 Task: Start a Sprint called Sprint0000000036 in Scrum Project Project0000000012 in Jira. Create a Scrum Project Project0000000013 in Jira. Create a Scrum Project Project0000000014 in Jira. AddAyush98111@gmail.com as Team Member of Scrum Project Project0000000013 in Jira. AddMailaustralia7@gmail.com as Team Member of Scrum Project Project0000000013 in Jira
Action: Mouse moved to (544, 287)
Screenshot: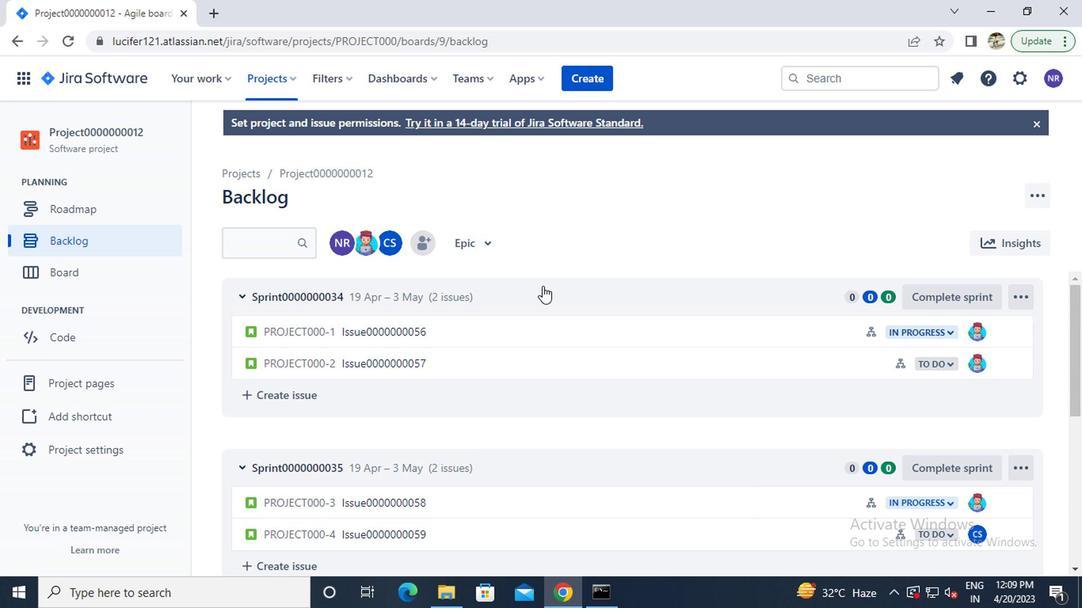 
Action: Mouse scrolled (544, 286) with delta (0, 0)
Screenshot: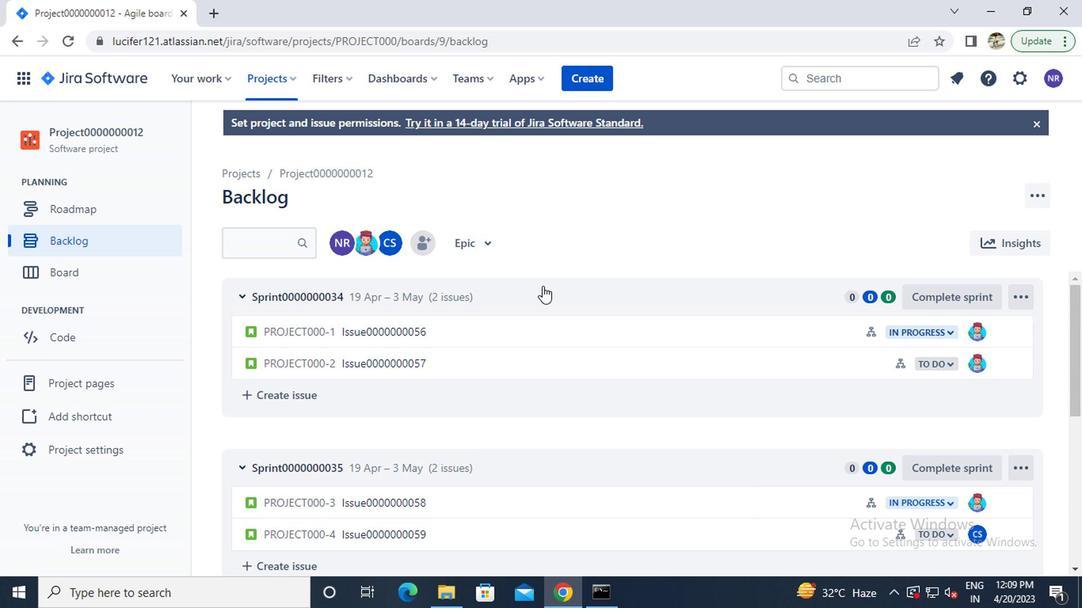 
Action: Mouse moved to (545, 287)
Screenshot: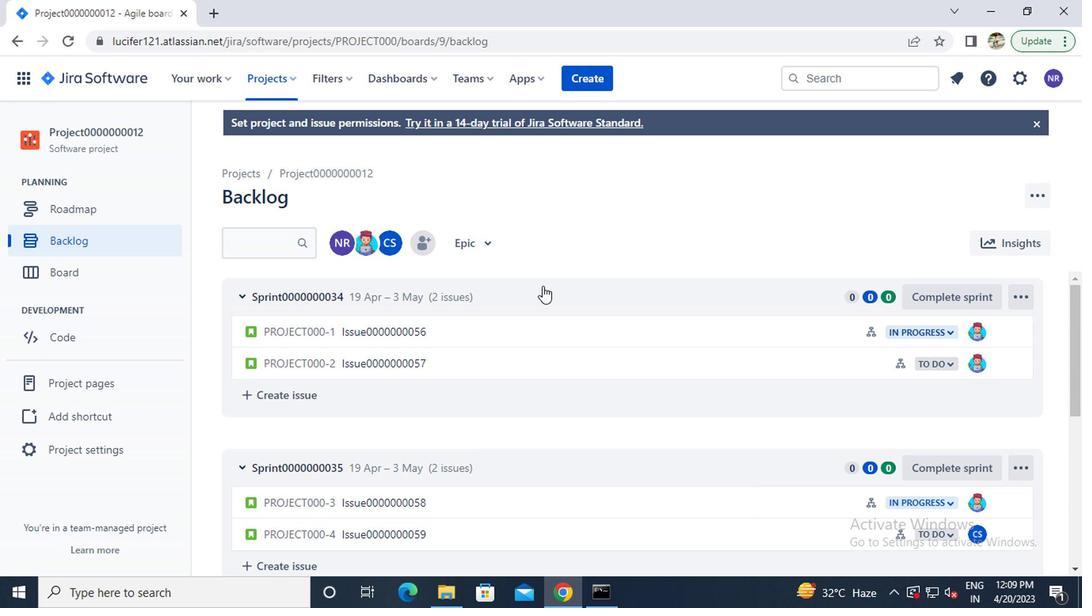 
Action: Mouse scrolled (545, 287) with delta (0, 0)
Screenshot: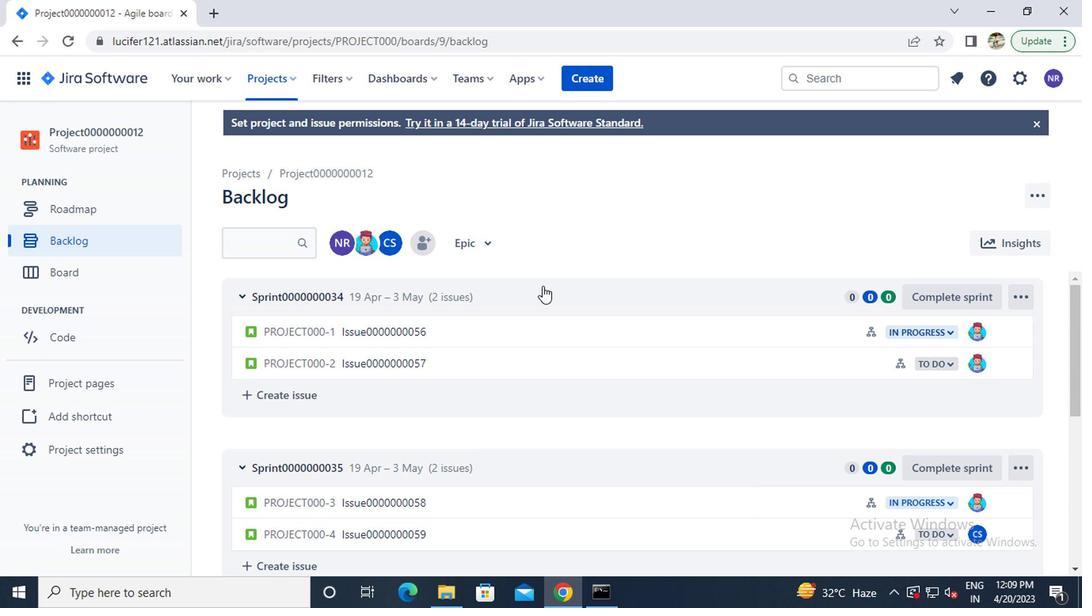 
Action: Mouse scrolled (545, 287) with delta (0, 0)
Screenshot: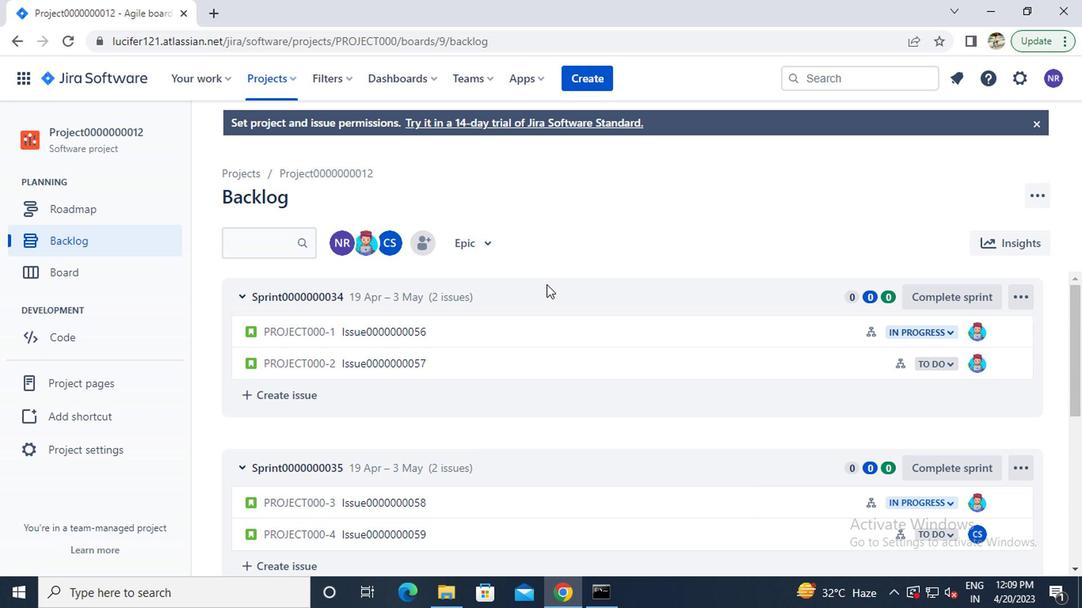 
Action: Mouse moved to (554, 293)
Screenshot: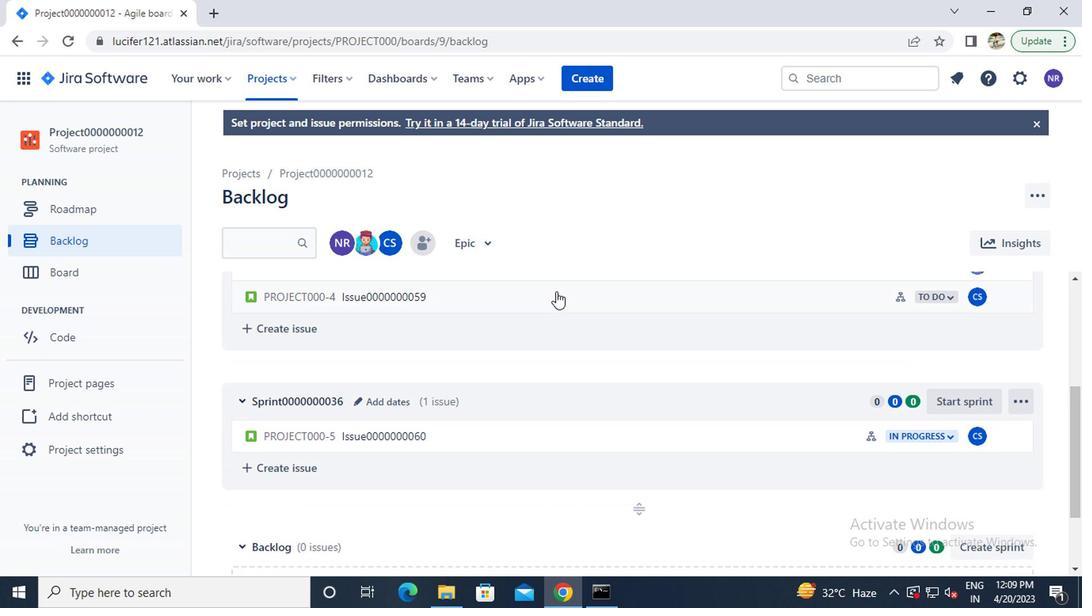 
Action: Mouse scrolled (554, 293) with delta (0, 0)
Screenshot: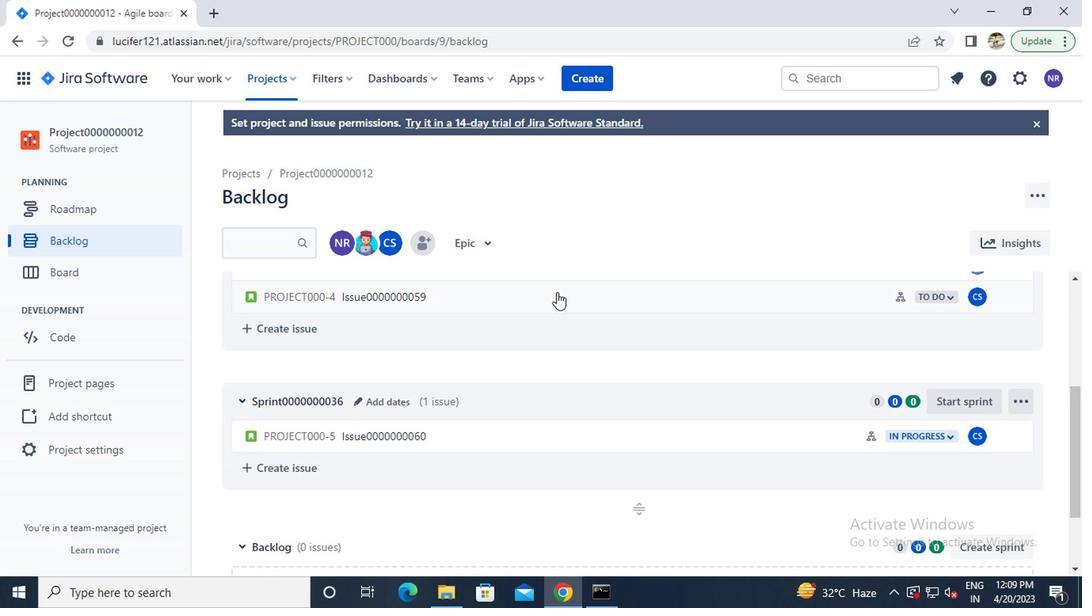 
Action: Mouse moved to (959, 317)
Screenshot: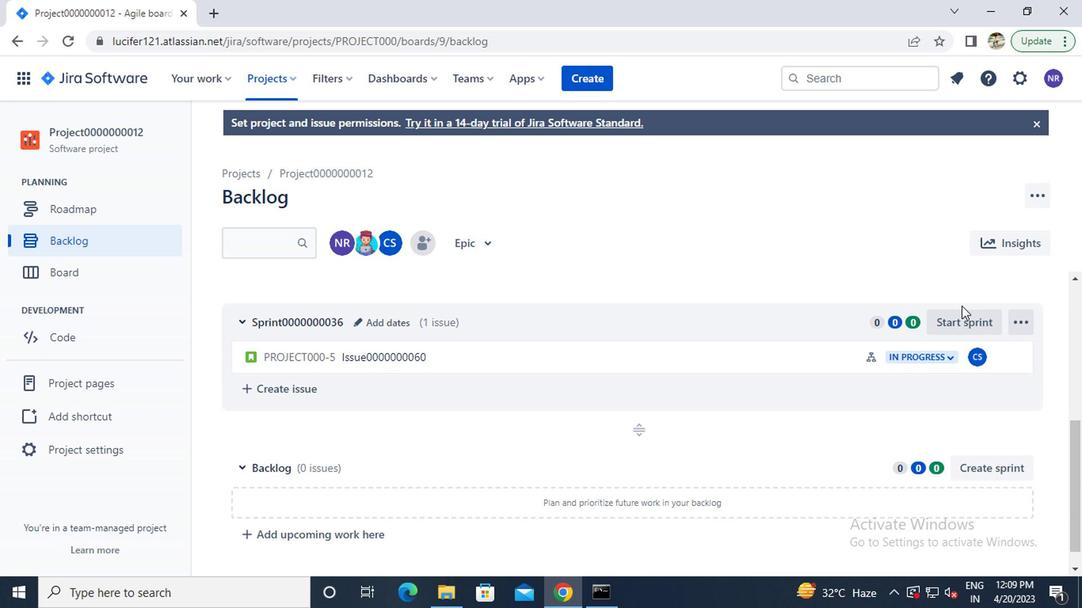 
Action: Mouse pressed left at (959, 317)
Screenshot: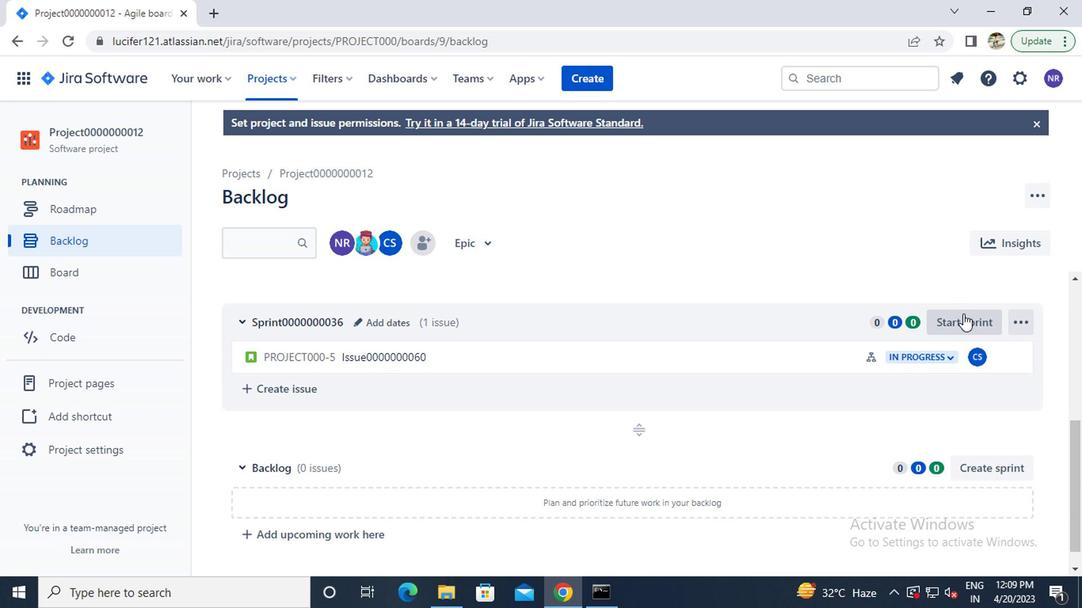 
Action: Mouse moved to (673, 565)
Screenshot: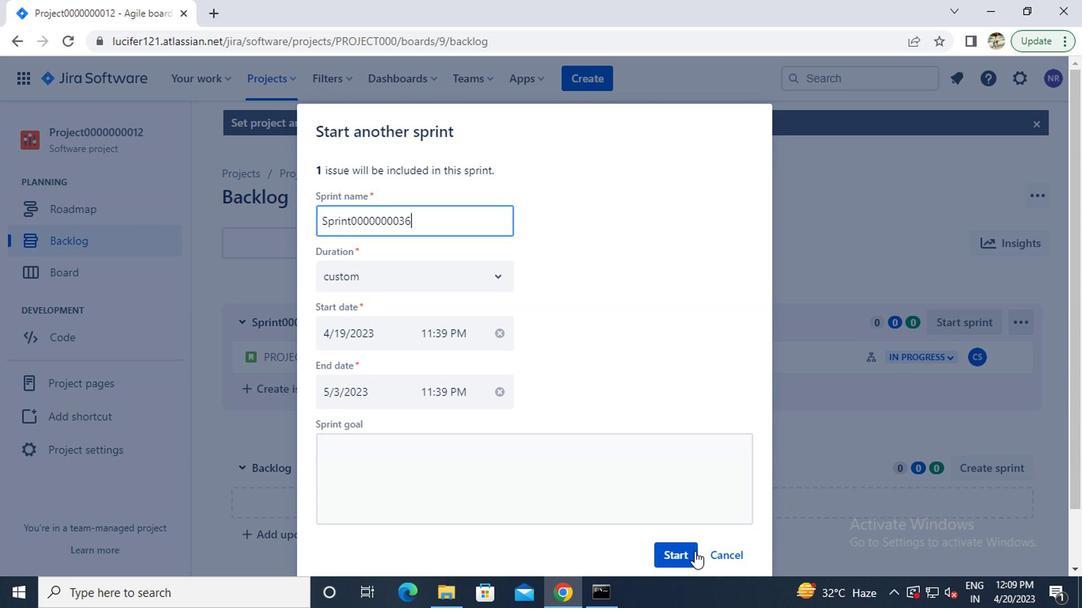 
Action: Mouse pressed left at (673, 565)
Screenshot: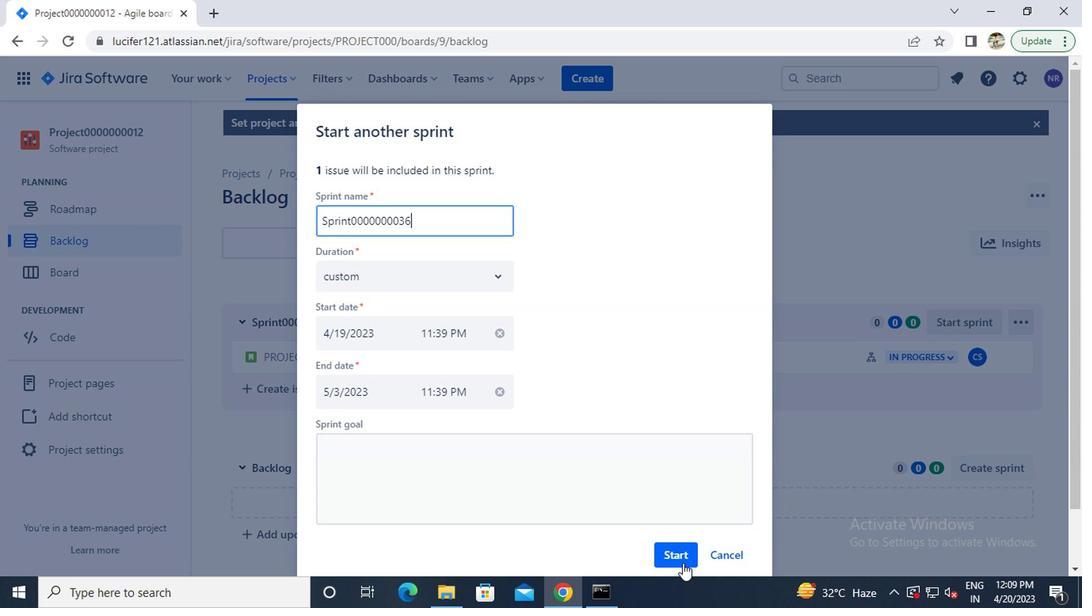 
Action: Mouse moved to (264, 84)
Screenshot: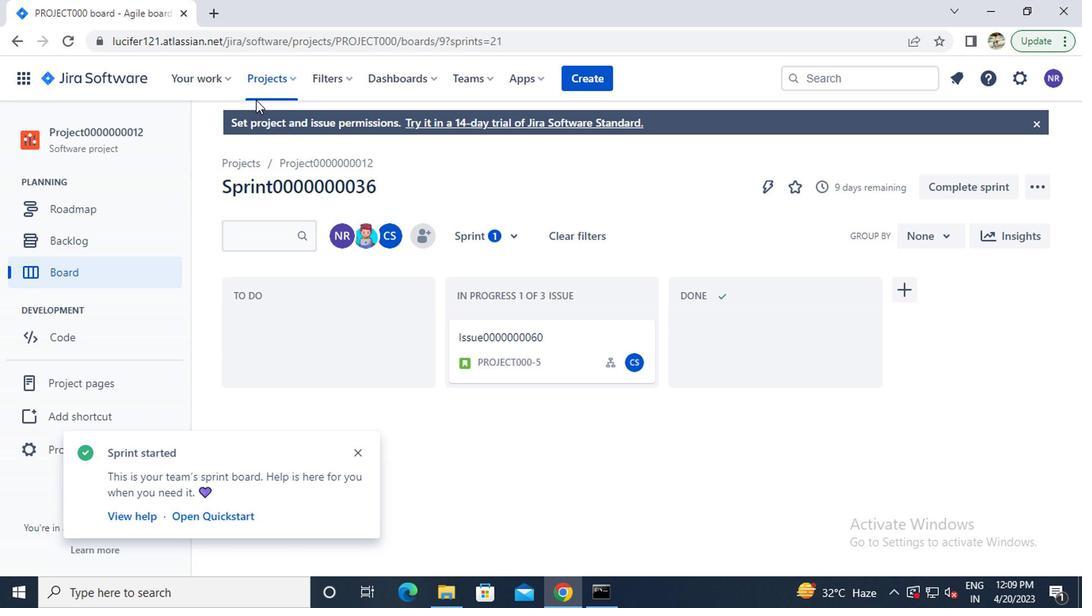 
Action: Mouse pressed left at (264, 84)
Screenshot: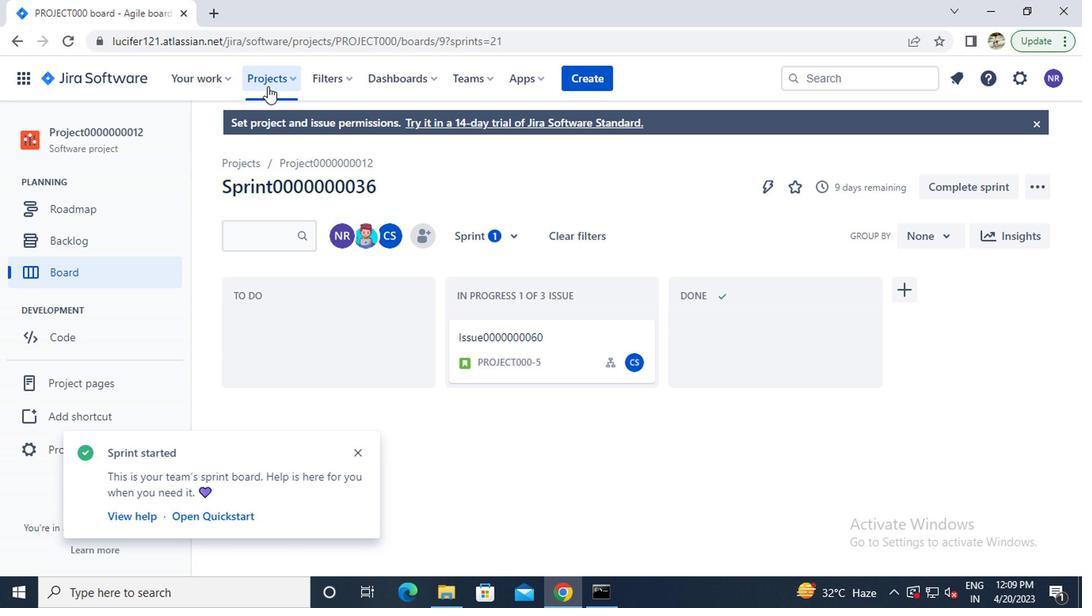 
Action: Mouse moved to (282, 401)
Screenshot: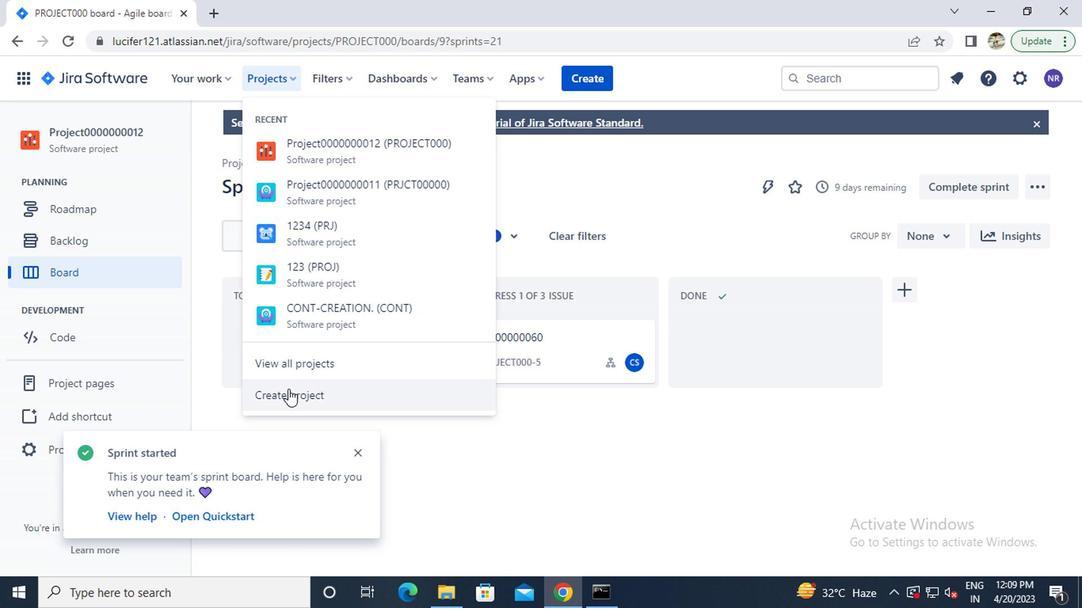
Action: Mouse pressed left at (282, 401)
Screenshot: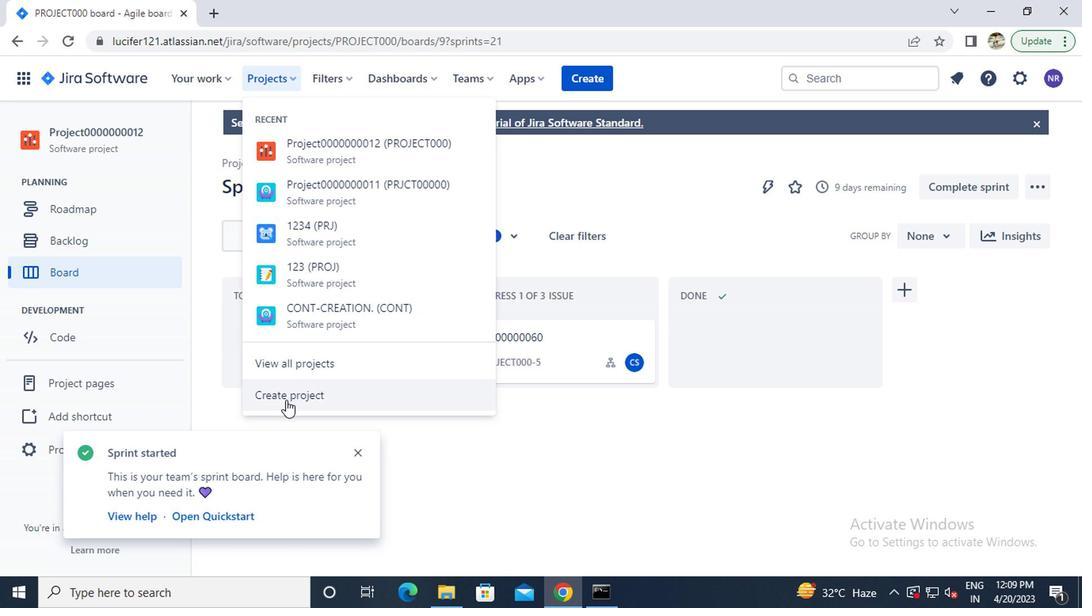 
Action: Mouse moved to (456, 402)
Screenshot: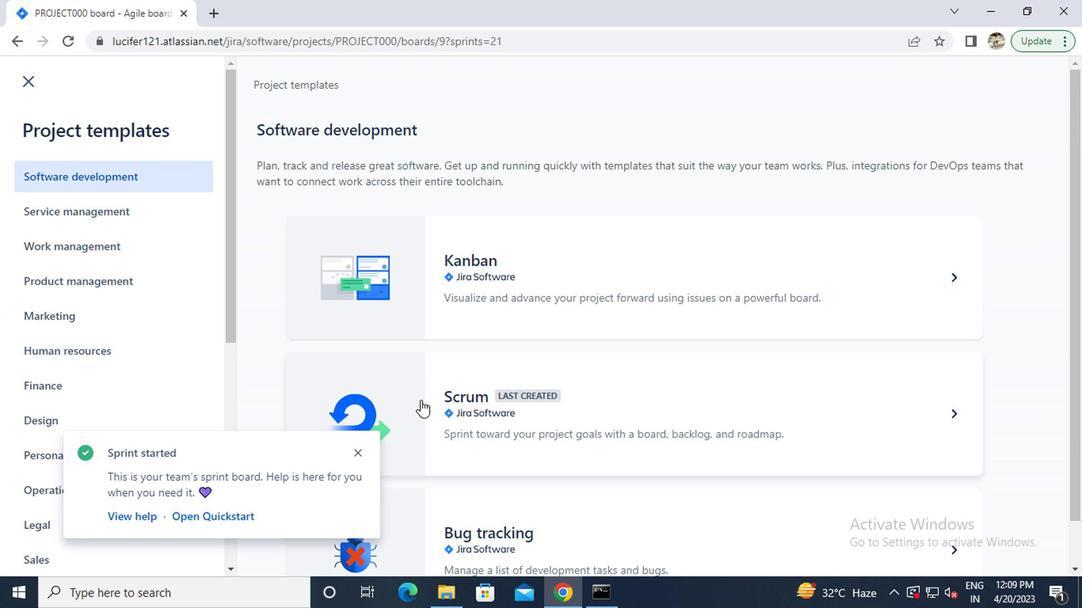 
Action: Mouse pressed left at (456, 402)
Screenshot: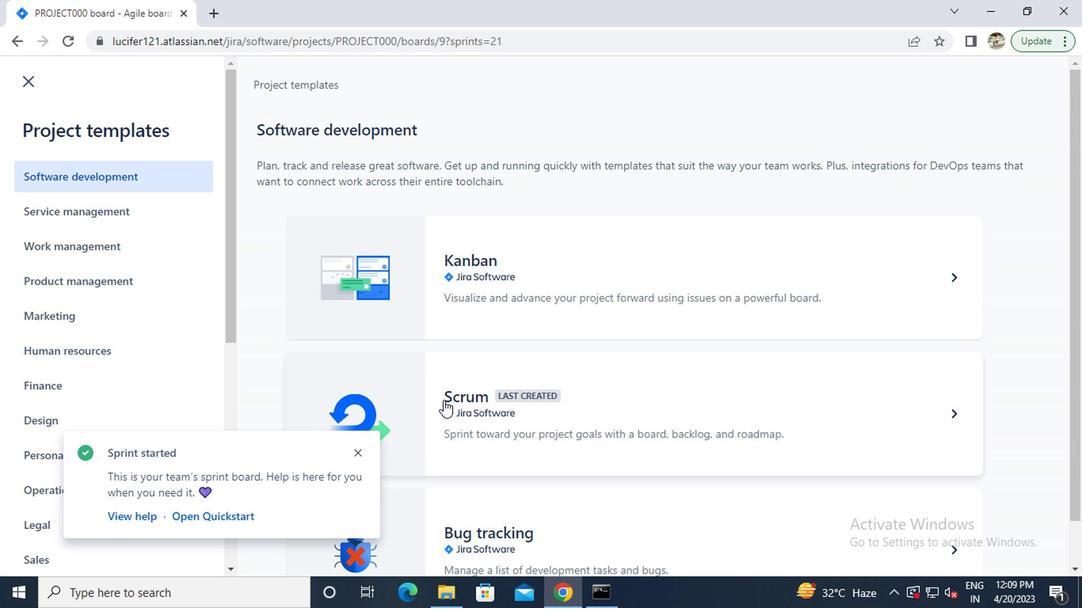 
Action: Mouse moved to (976, 539)
Screenshot: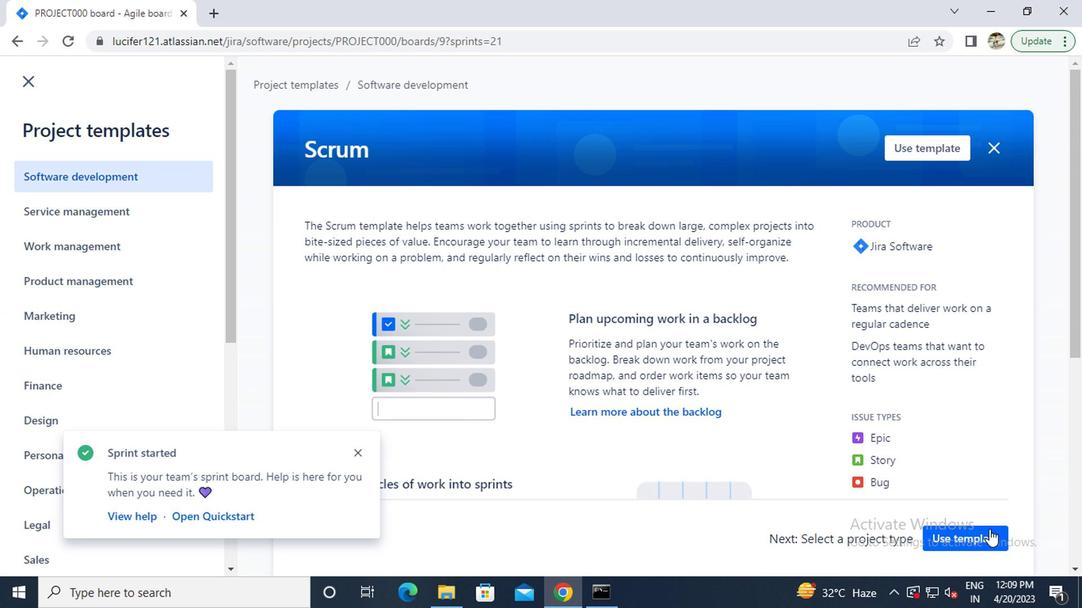 
Action: Mouse pressed left at (976, 539)
Screenshot: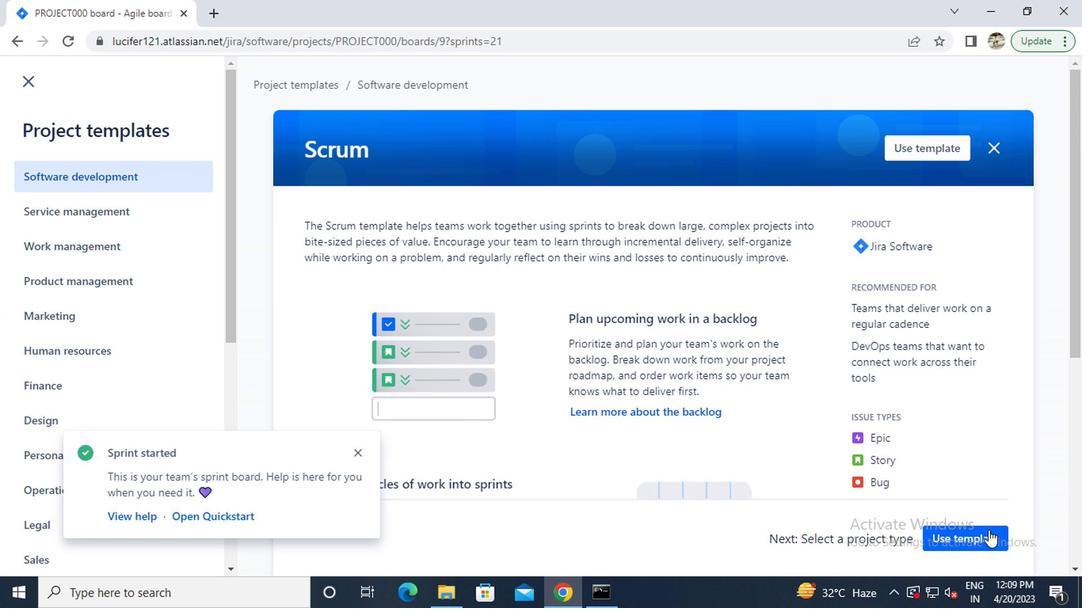 
Action: Mouse moved to (477, 530)
Screenshot: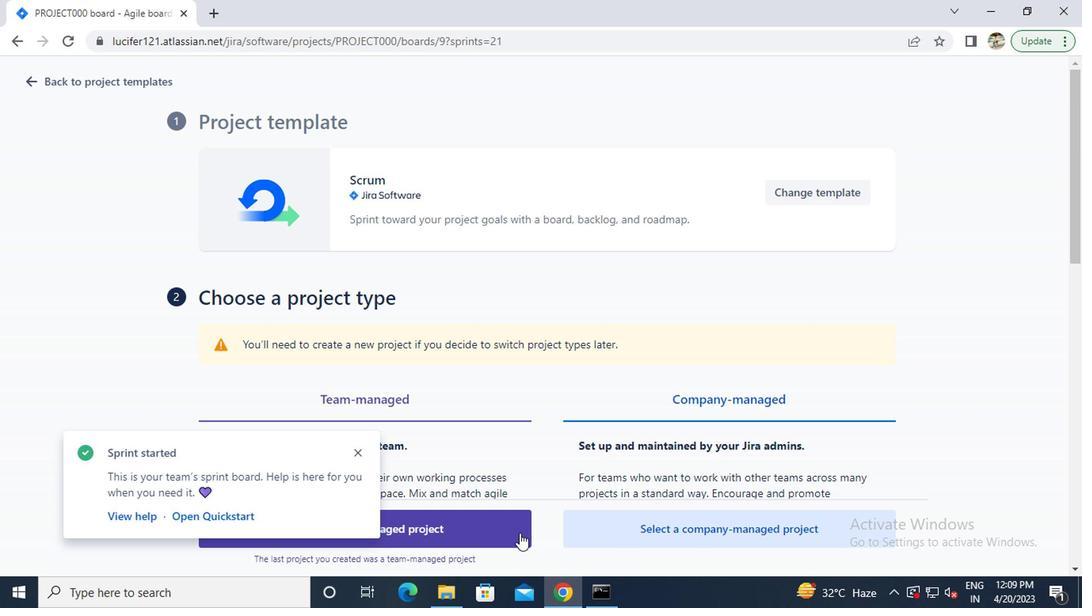 
Action: Mouse pressed left at (477, 530)
Screenshot: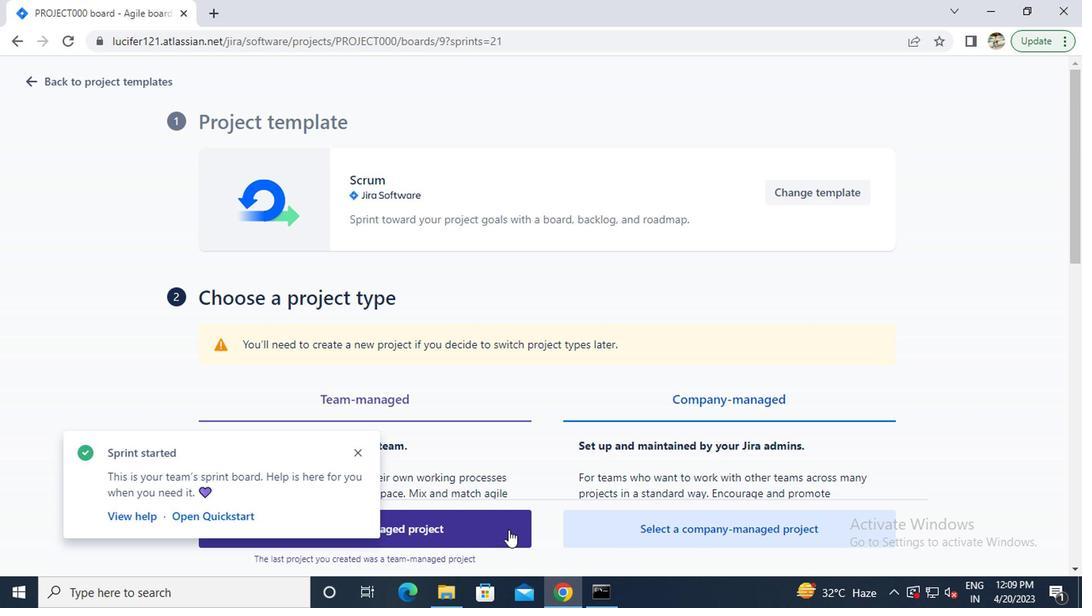 
Action: Mouse moved to (328, 256)
Screenshot: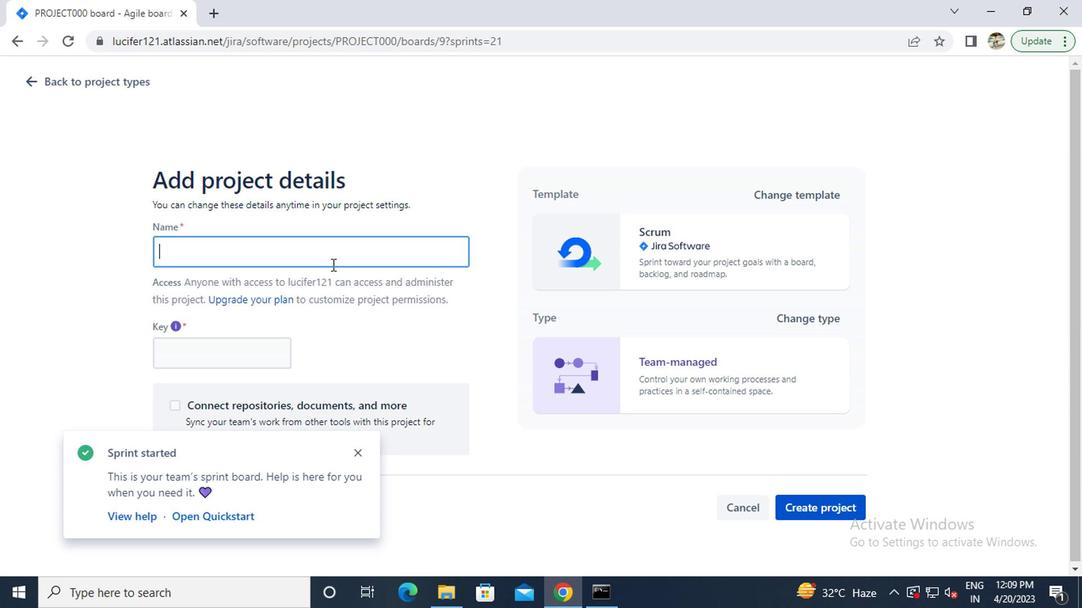 
Action: Mouse pressed left at (328, 256)
Screenshot: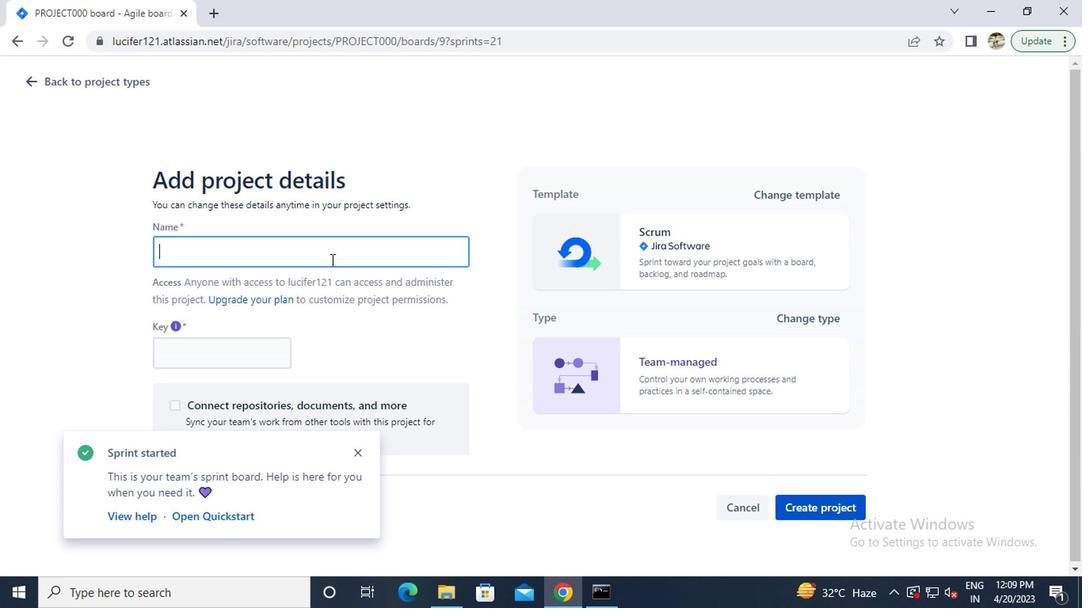 
Action: Key pressed <Key.caps_lock>p<Key.caps_lock>roject0000000013
Screenshot: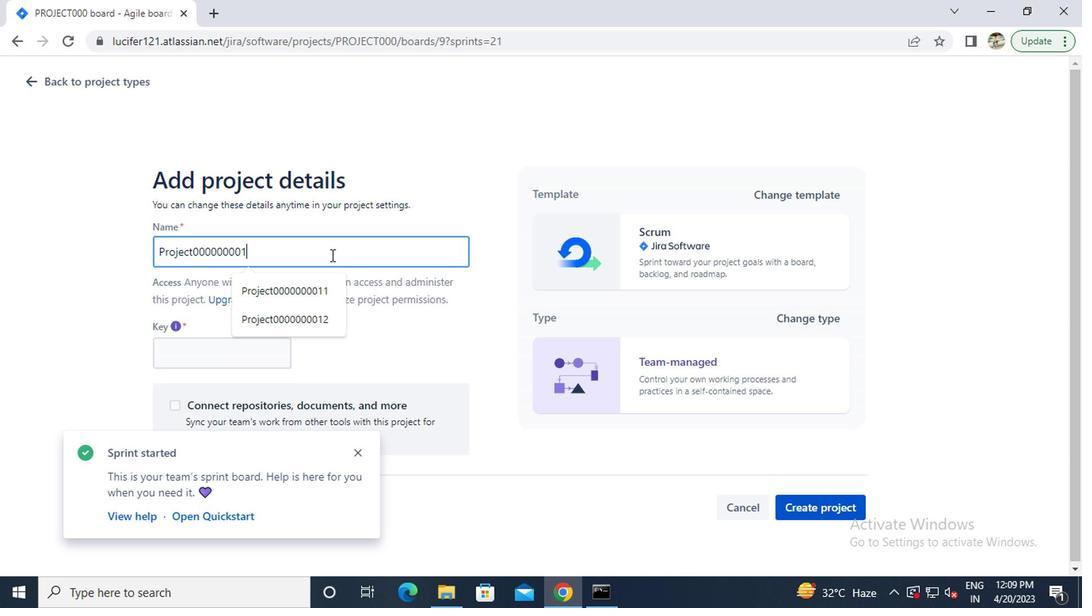 
Action: Mouse moved to (795, 503)
Screenshot: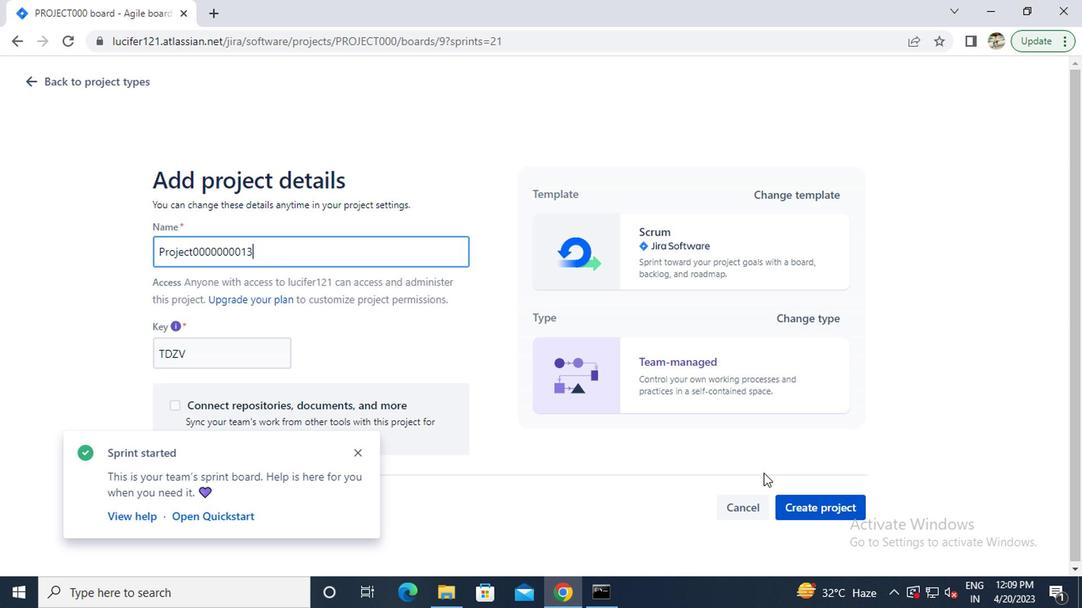 
Action: Mouse pressed left at (795, 503)
Screenshot: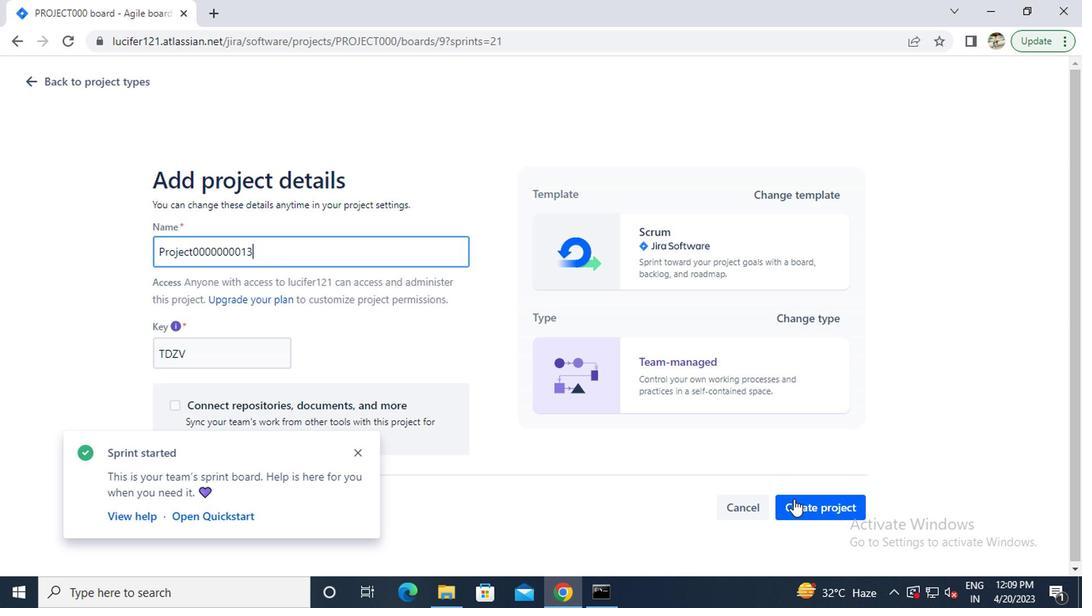 
Action: Mouse moved to (286, 80)
Screenshot: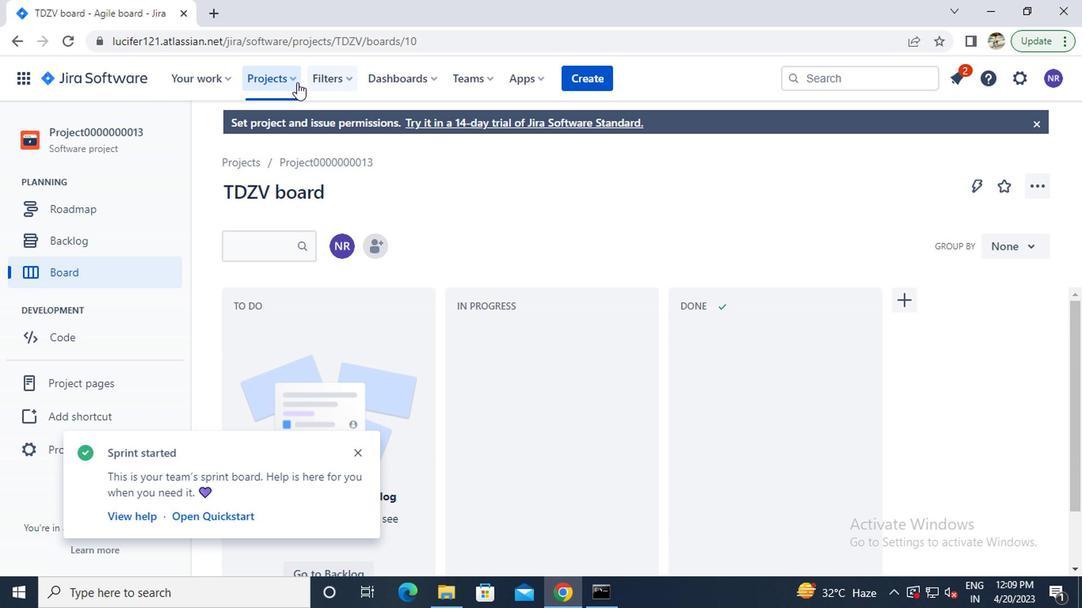 
Action: Mouse pressed left at (286, 80)
Screenshot: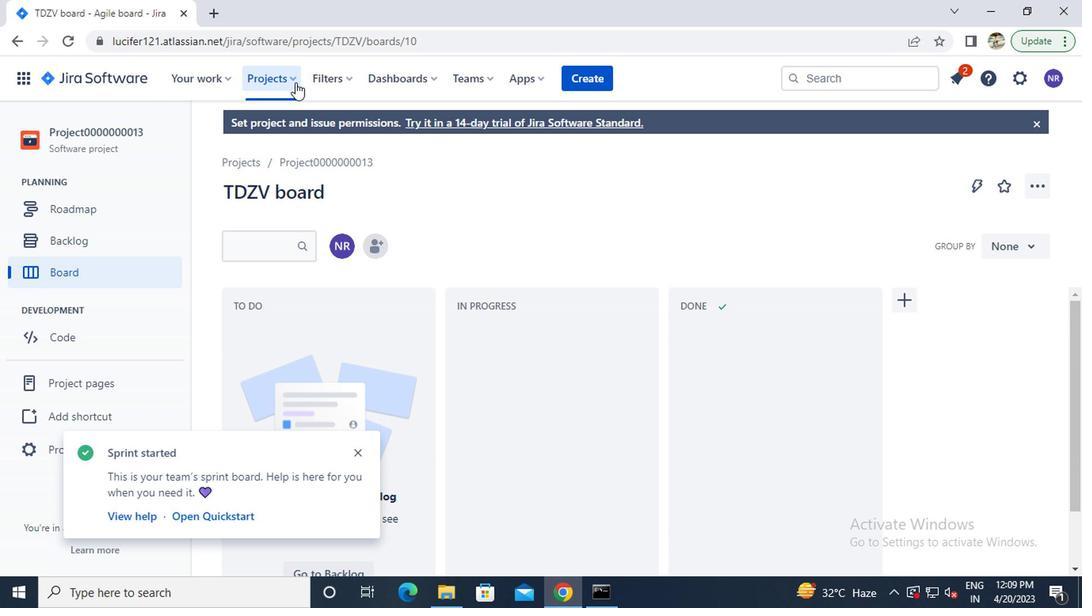 
Action: Mouse moved to (301, 390)
Screenshot: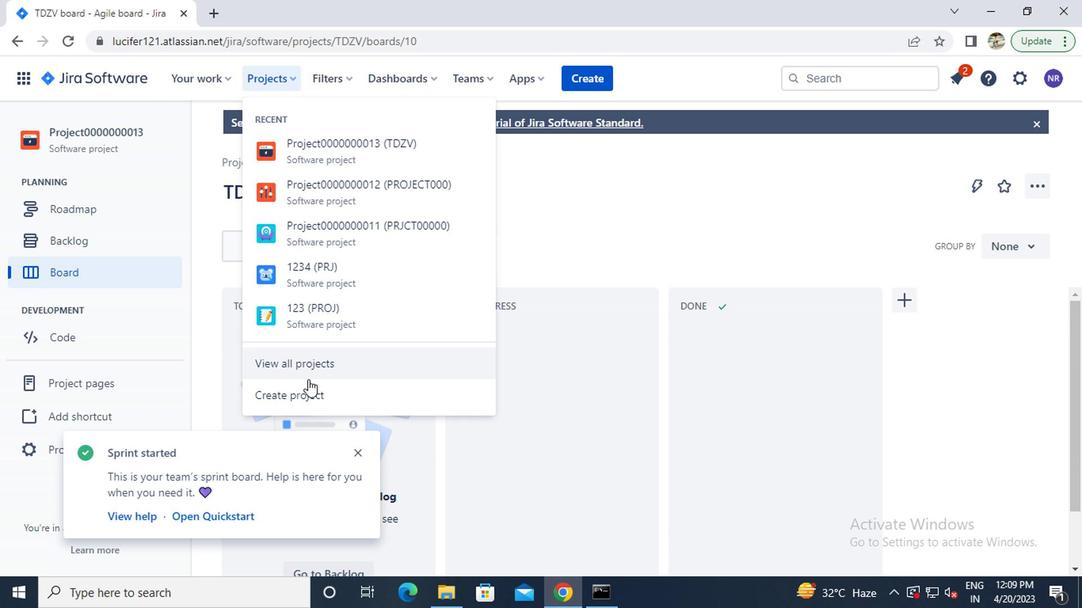 
Action: Mouse pressed left at (301, 390)
Screenshot: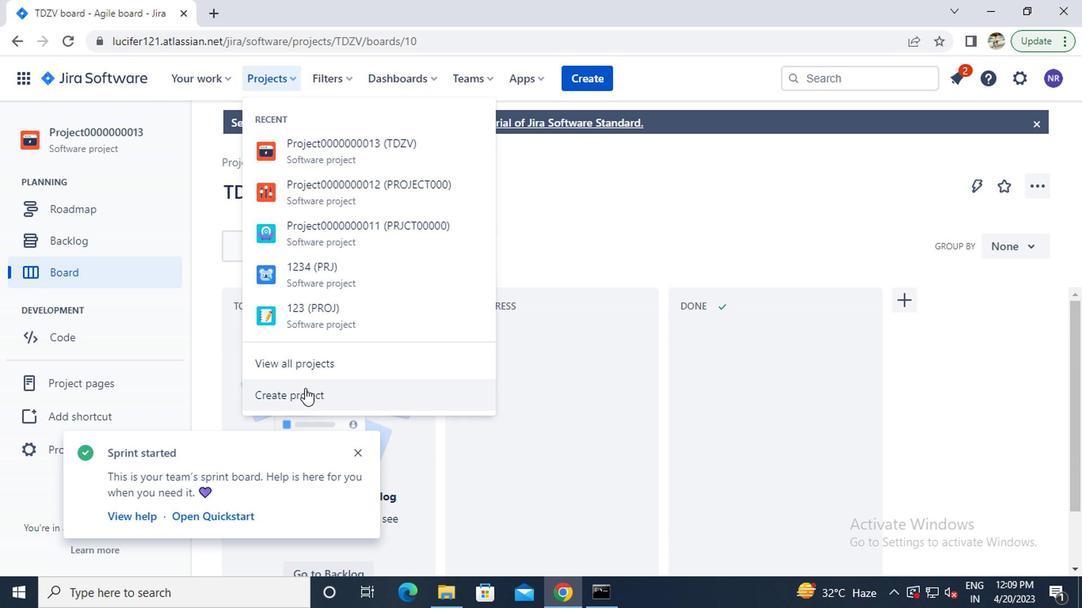 
Action: Mouse moved to (445, 414)
Screenshot: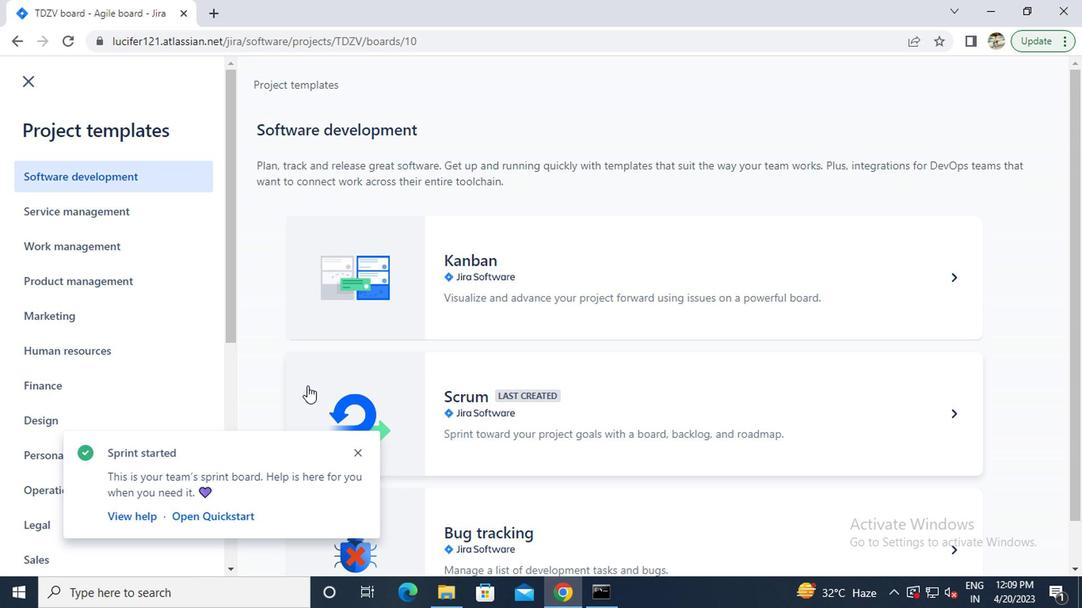 
Action: Mouse pressed left at (445, 414)
Screenshot: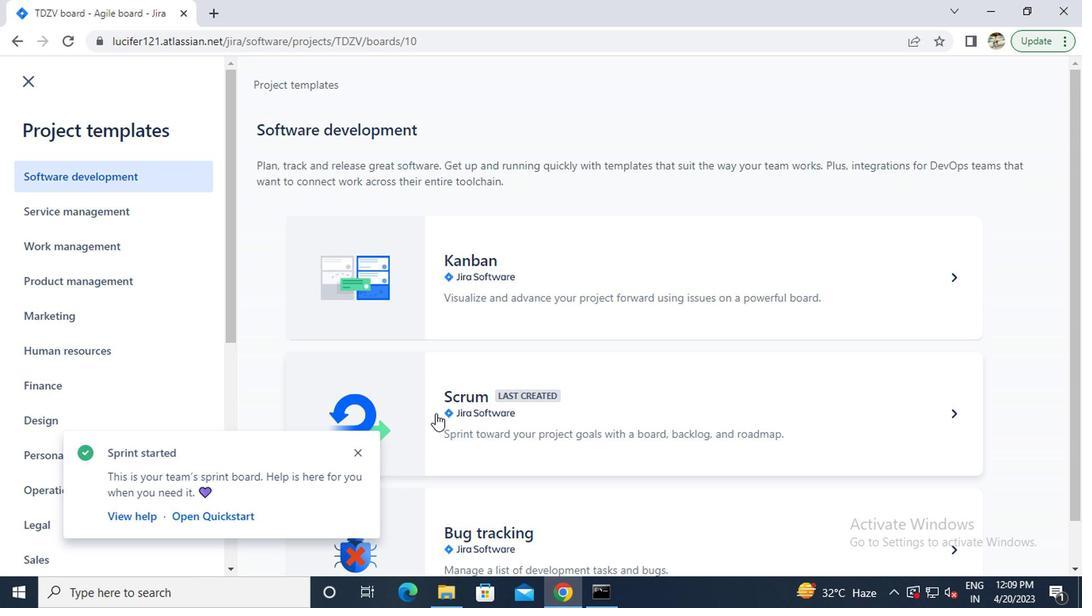 
Action: Mouse moved to (969, 542)
Screenshot: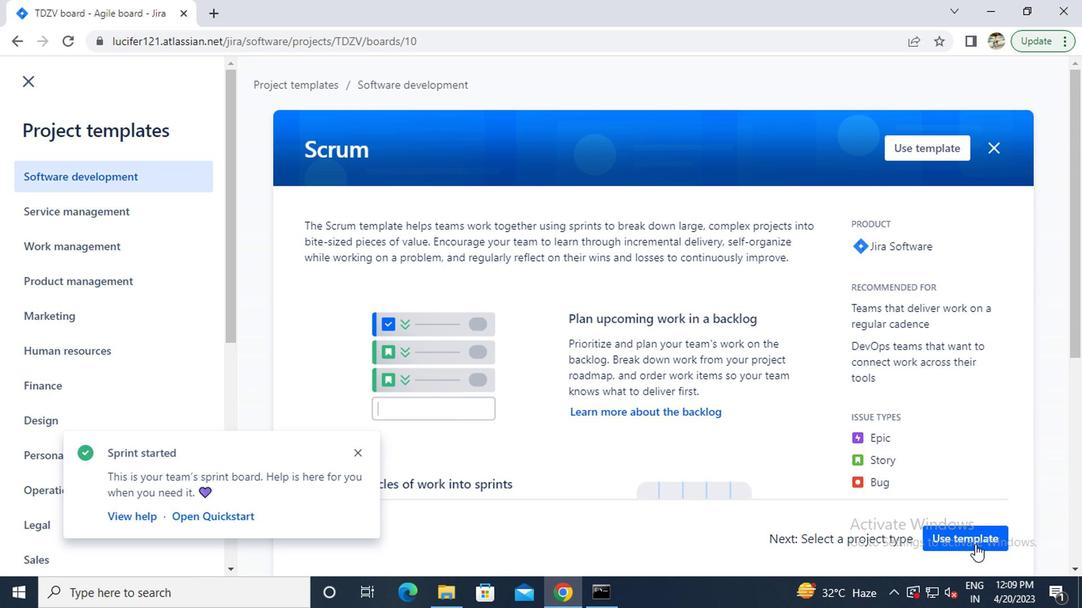 
Action: Mouse pressed left at (969, 542)
Screenshot: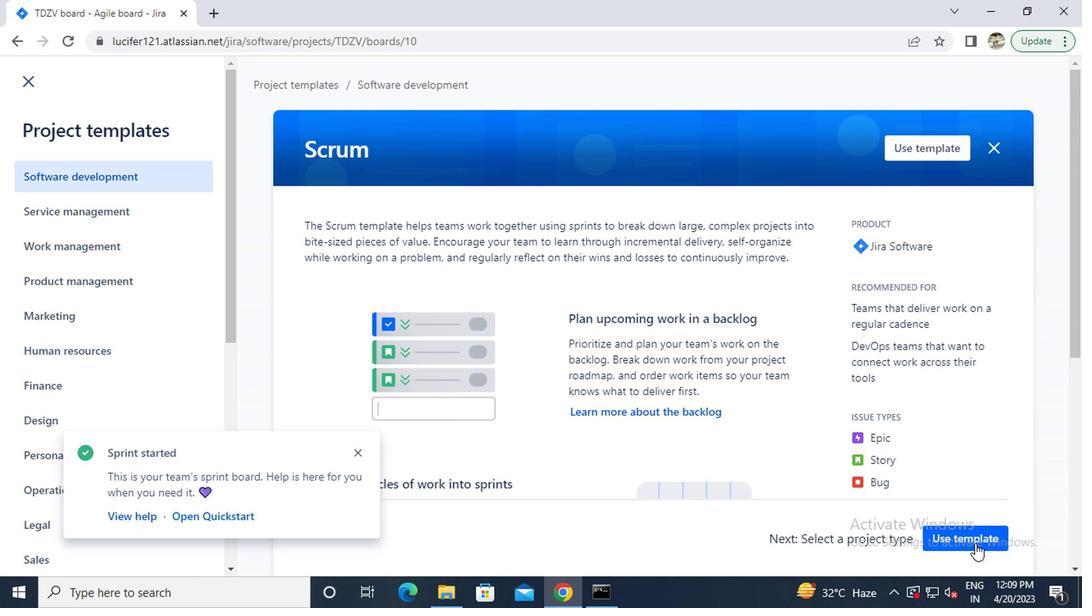 
Action: Mouse moved to (493, 526)
Screenshot: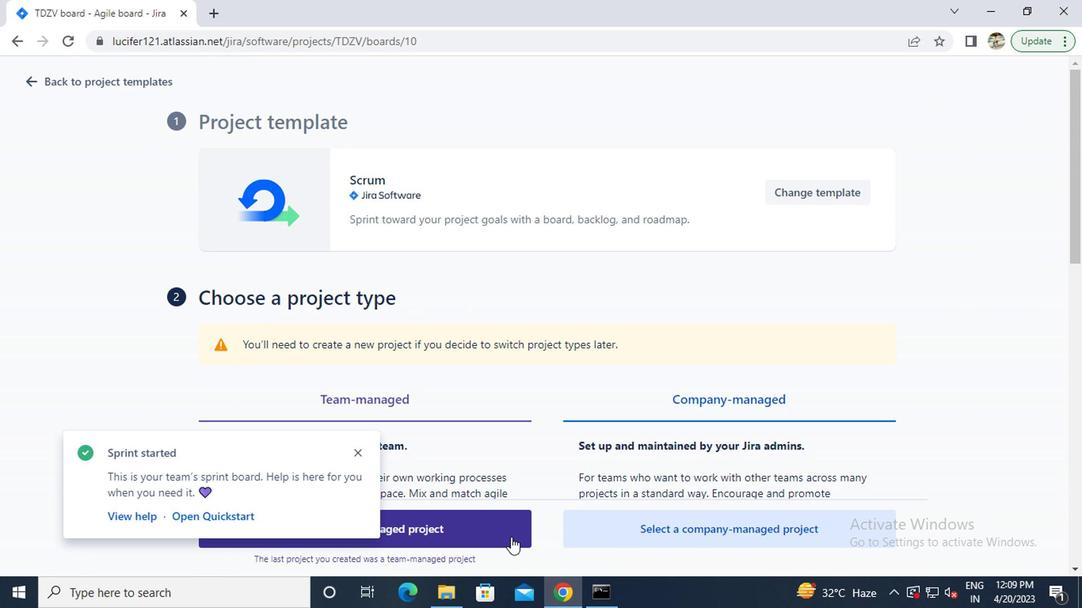 
Action: Mouse pressed left at (493, 526)
Screenshot: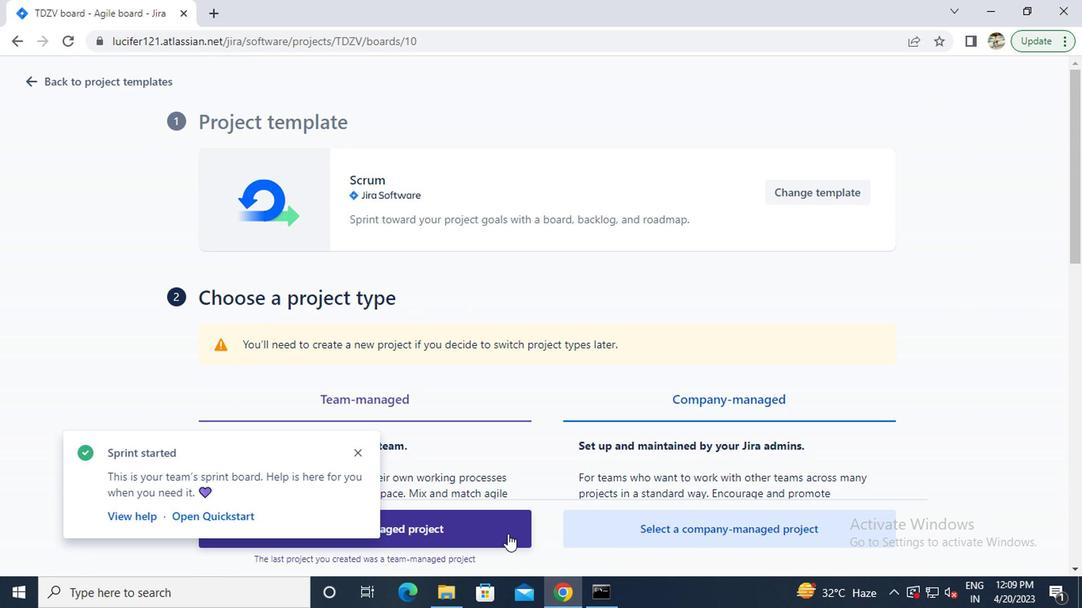 
Action: Mouse moved to (278, 251)
Screenshot: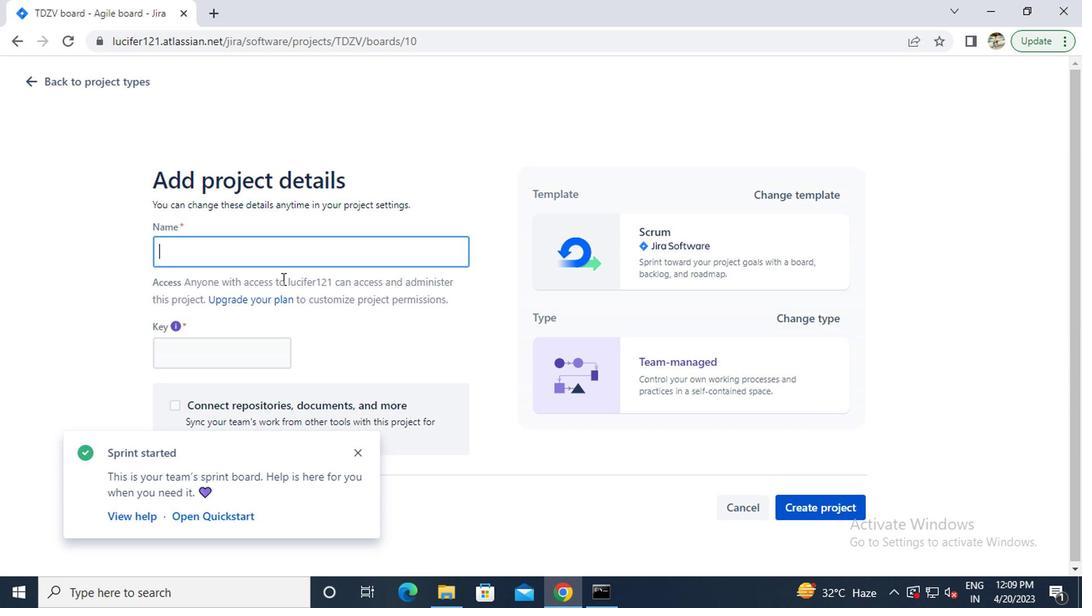 
Action: Mouse pressed left at (278, 251)
Screenshot: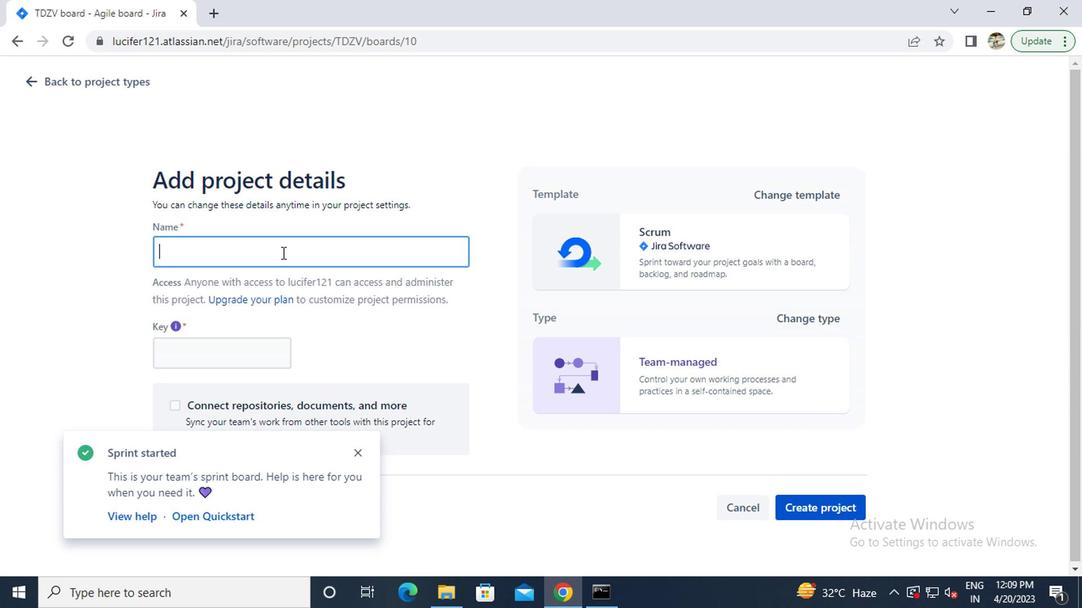 
Action: Key pressed <Key.caps_lock>p<Key.caps_lock>roject0000000014
Screenshot: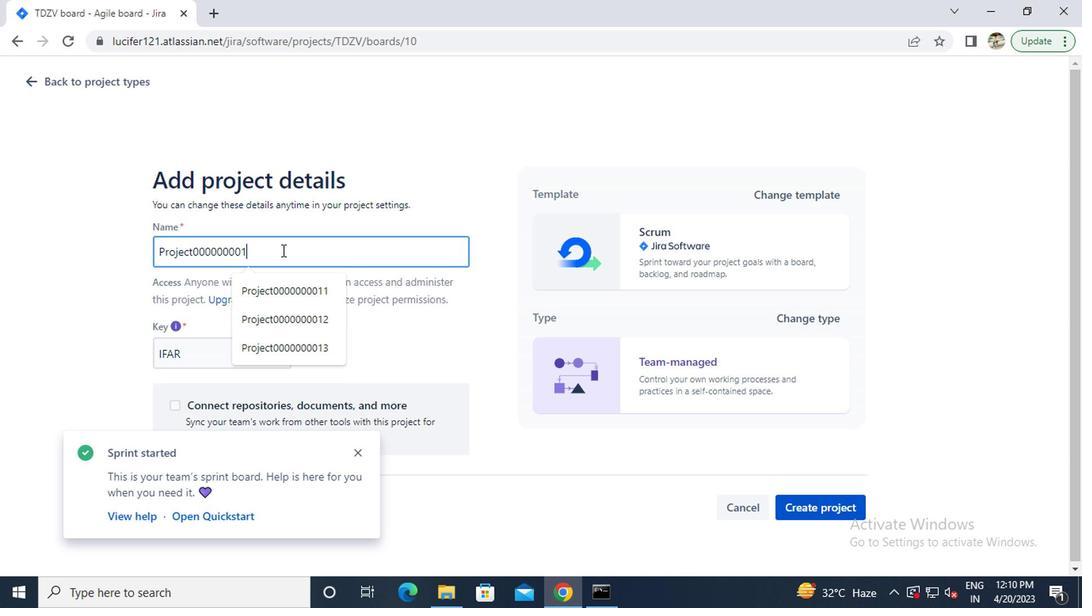 
Action: Mouse moved to (826, 505)
Screenshot: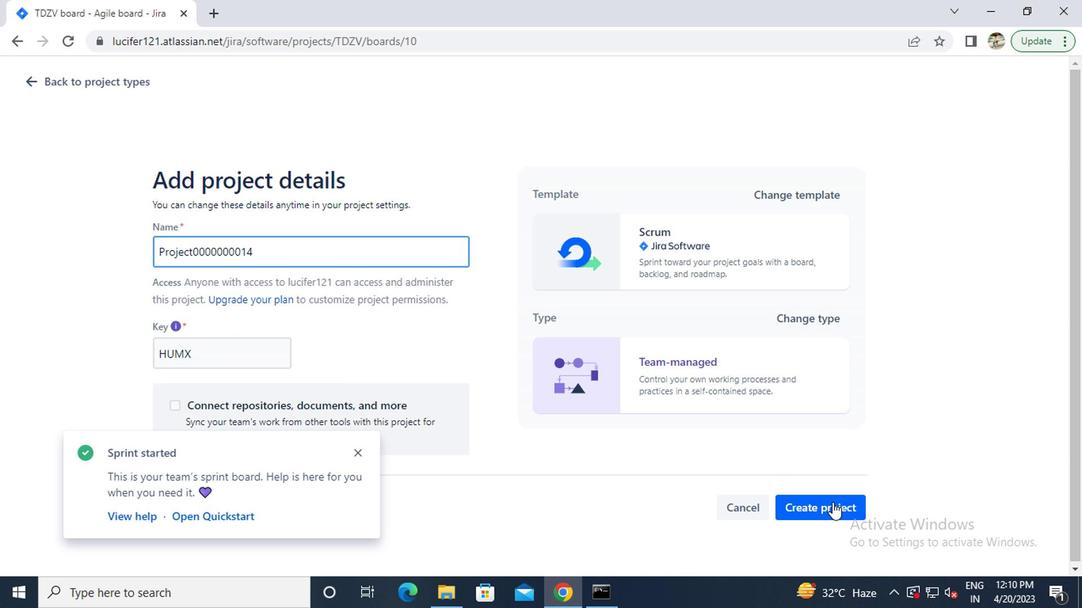 
Action: Mouse pressed left at (826, 505)
Screenshot: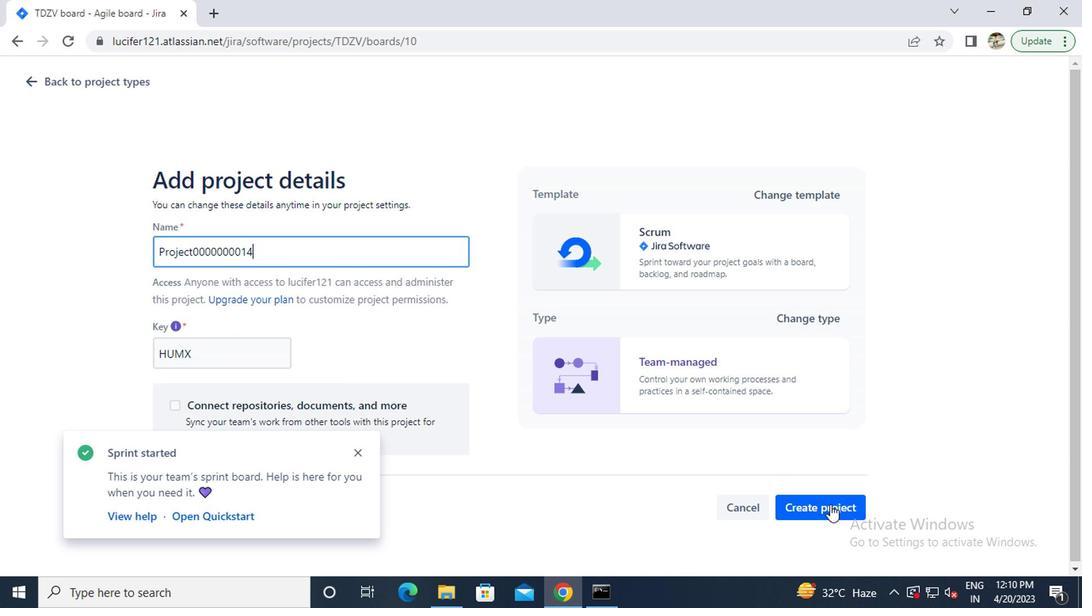 
Action: Mouse moved to (262, 81)
Screenshot: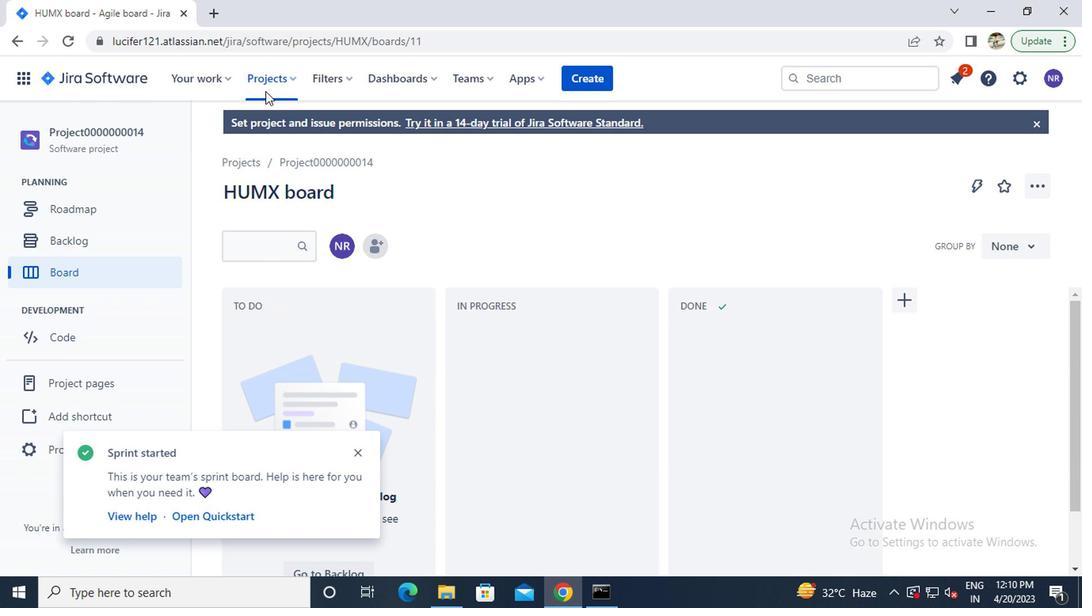 
Action: Mouse pressed left at (262, 81)
Screenshot: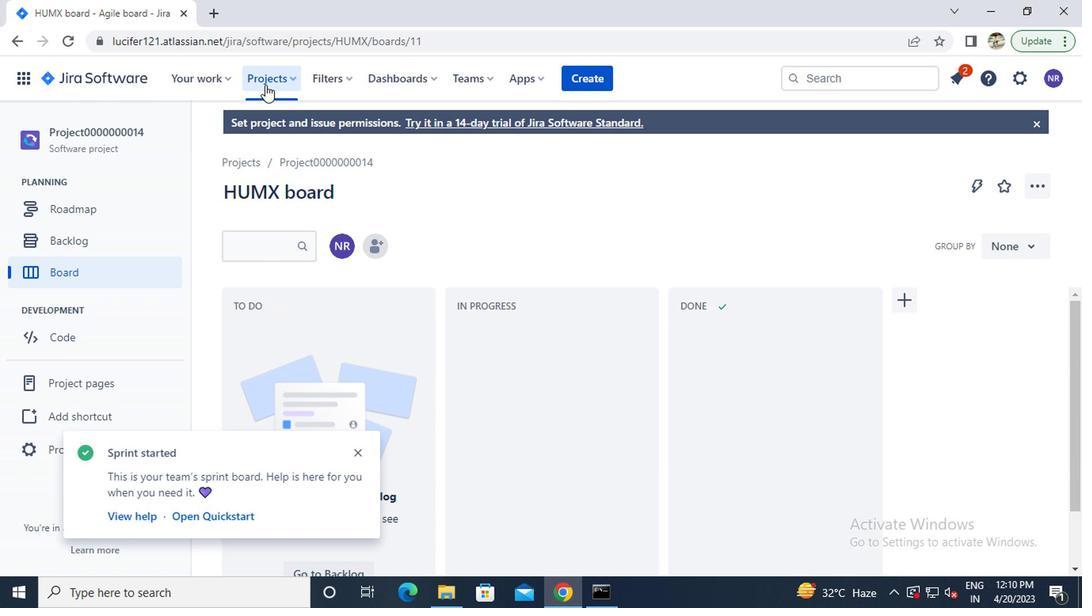 
Action: Mouse moved to (320, 182)
Screenshot: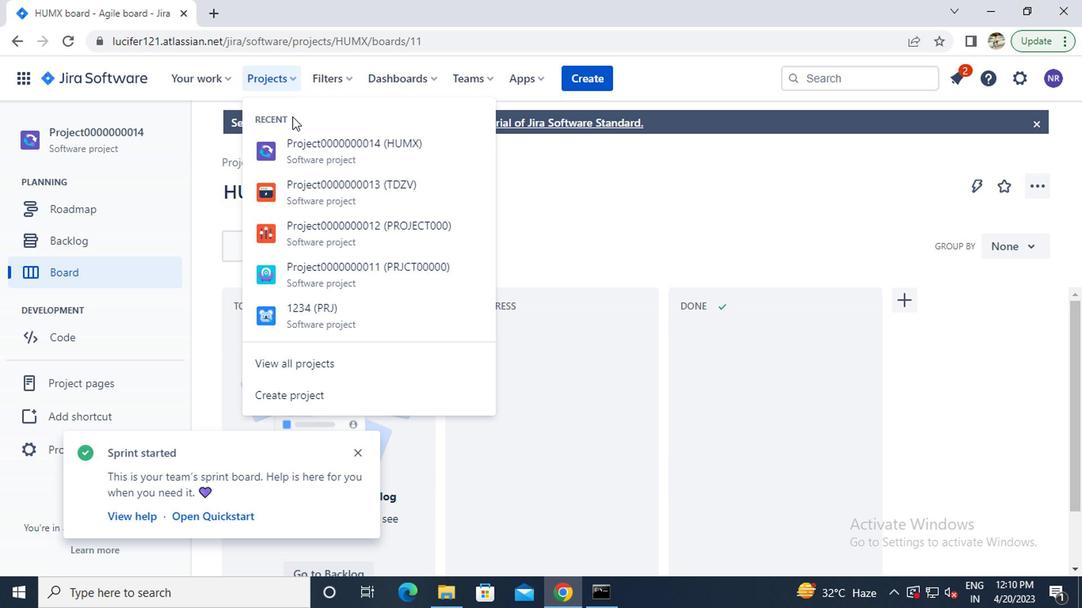 
Action: Mouse pressed left at (320, 182)
Screenshot: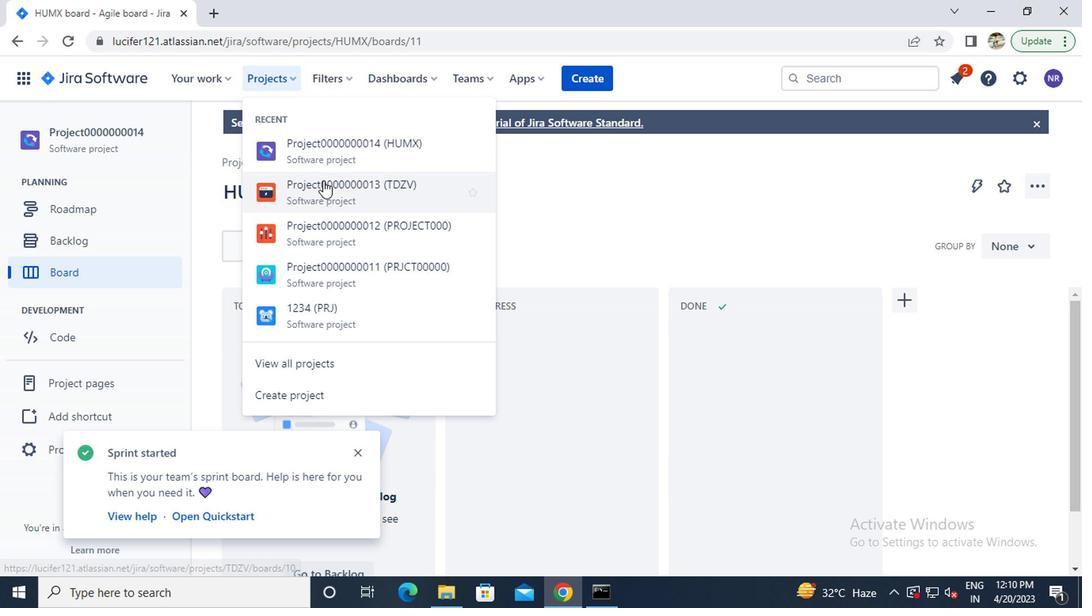 
Action: Mouse moved to (366, 252)
Screenshot: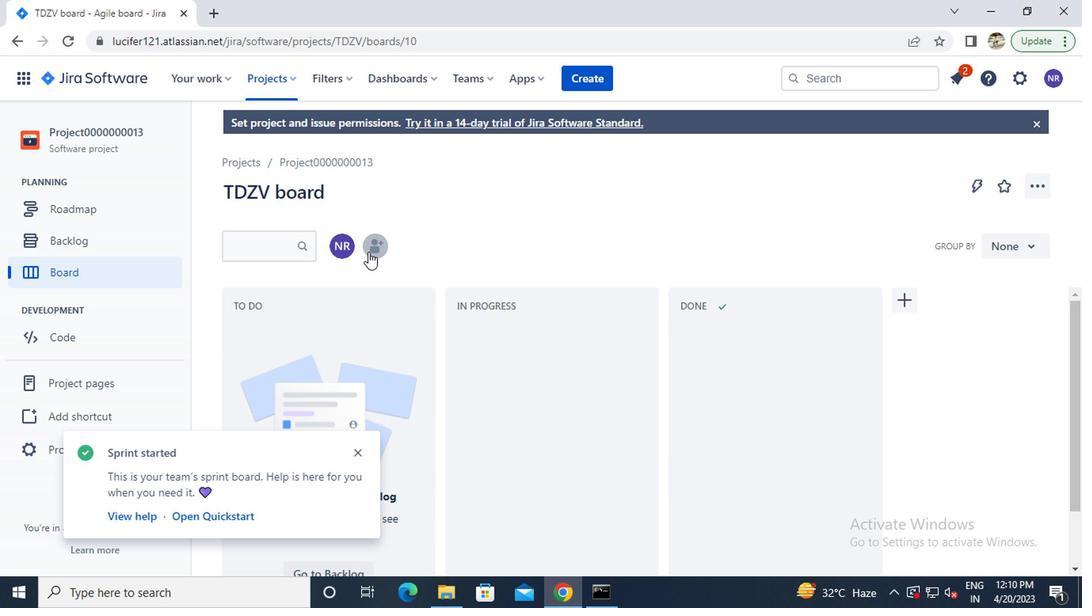 
Action: Mouse pressed left at (366, 252)
Screenshot: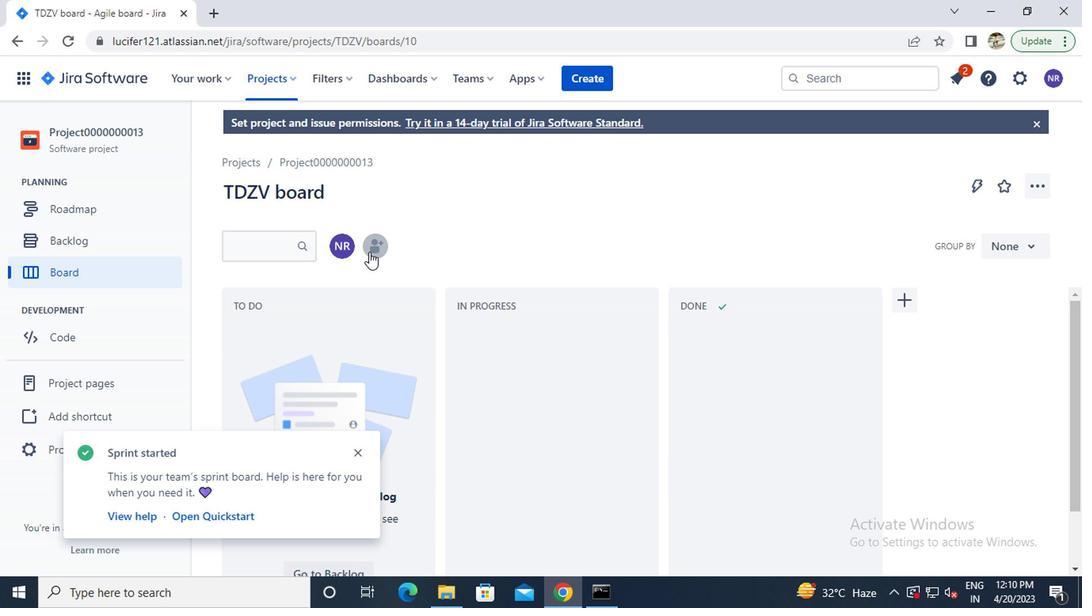 
Action: Mouse moved to (426, 175)
Screenshot: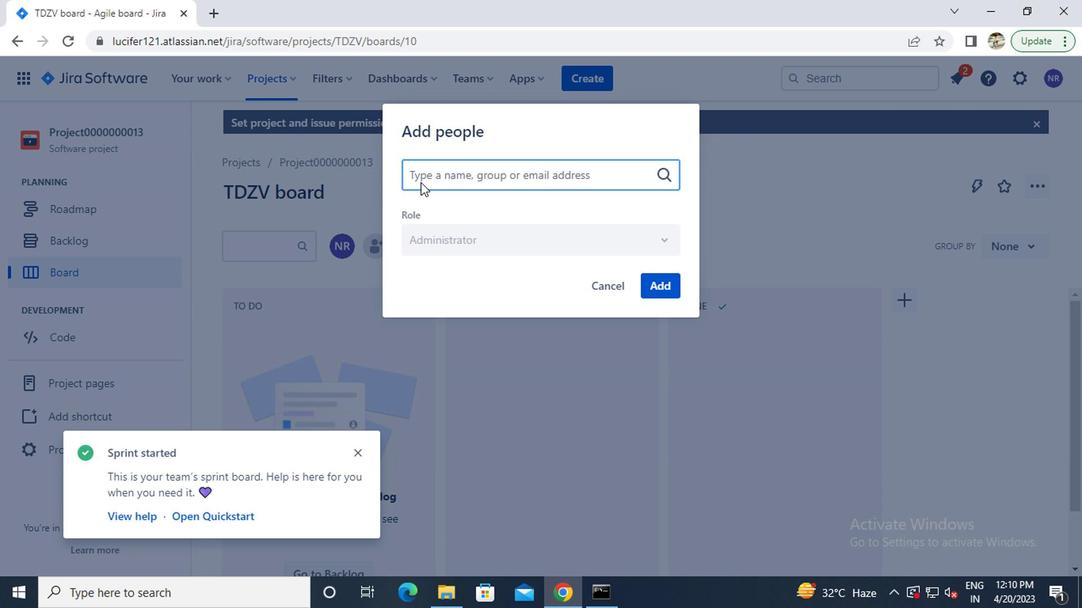 
Action: Mouse pressed left at (426, 175)
Screenshot: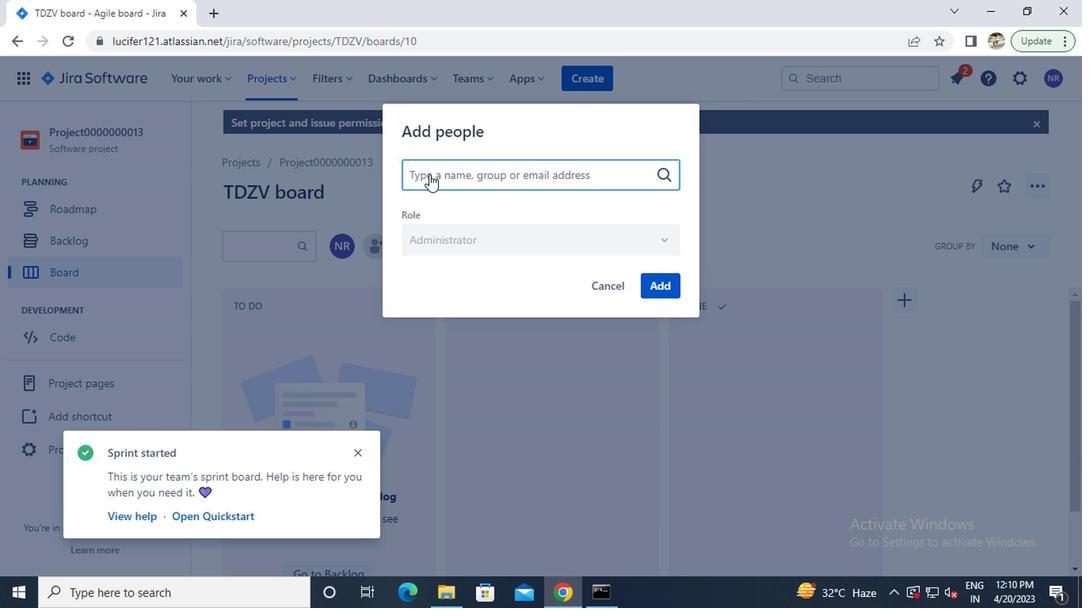 
Action: Key pressed <Key.caps_lock>a<Key.caps_lock>yush
Screenshot: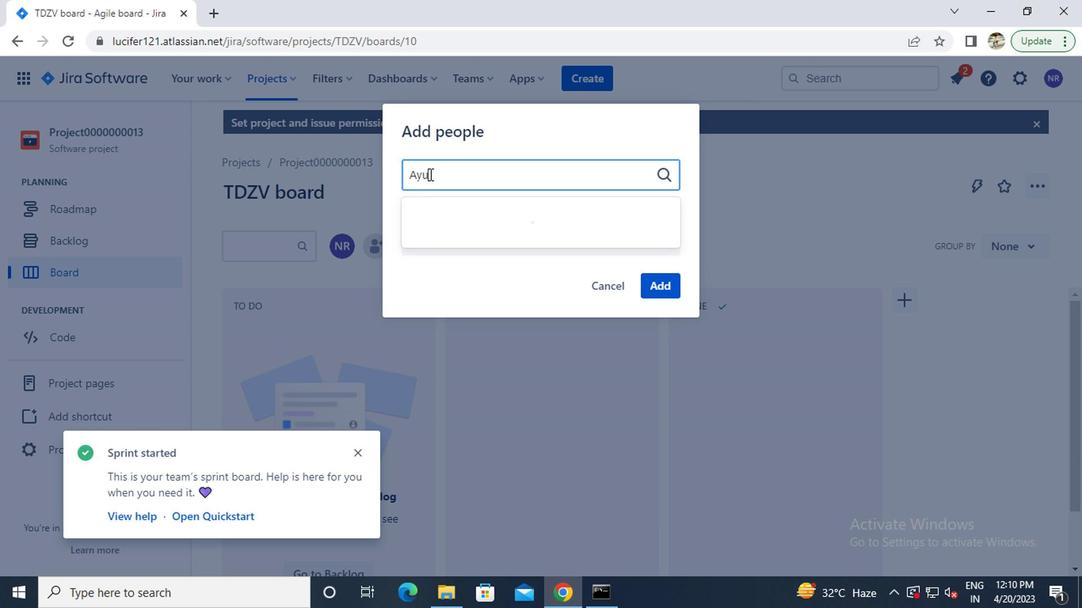 
Action: Mouse moved to (449, 209)
Screenshot: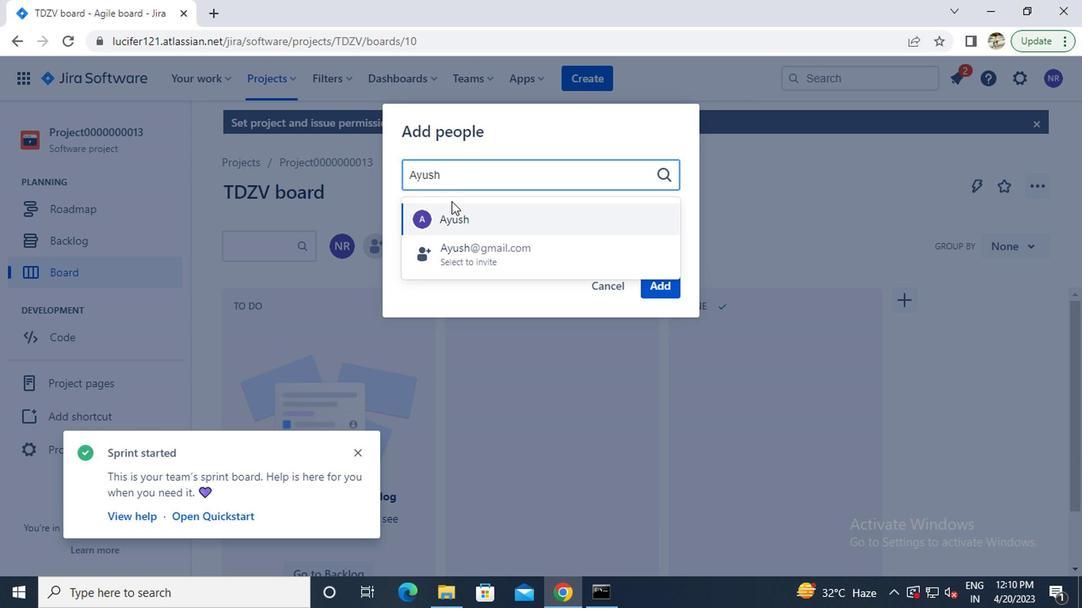 
Action: Mouse pressed left at (449, 209)
Screenshot: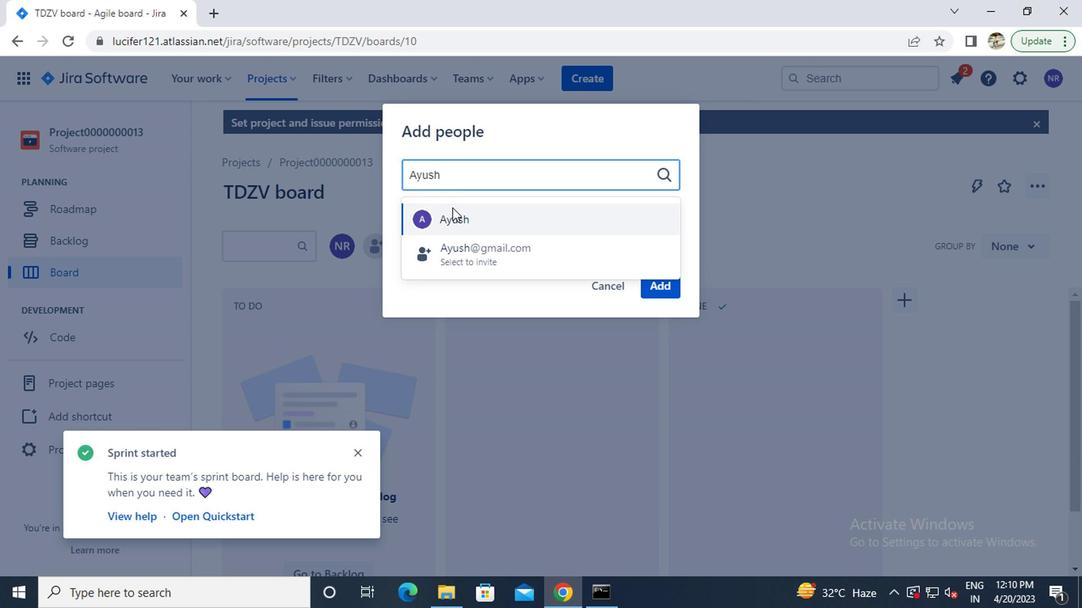 
Action: Mouse moved to (449, 209)
Screenshot: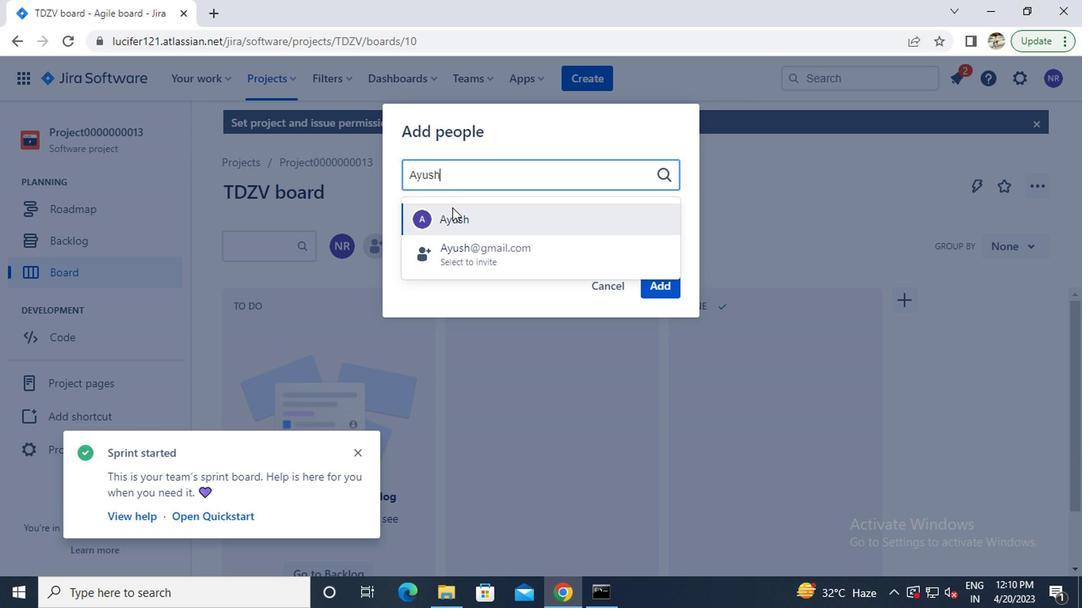 
Action: Key pressed <Key.caps_lock>m<Key.caps_lock>ail
Screenshot: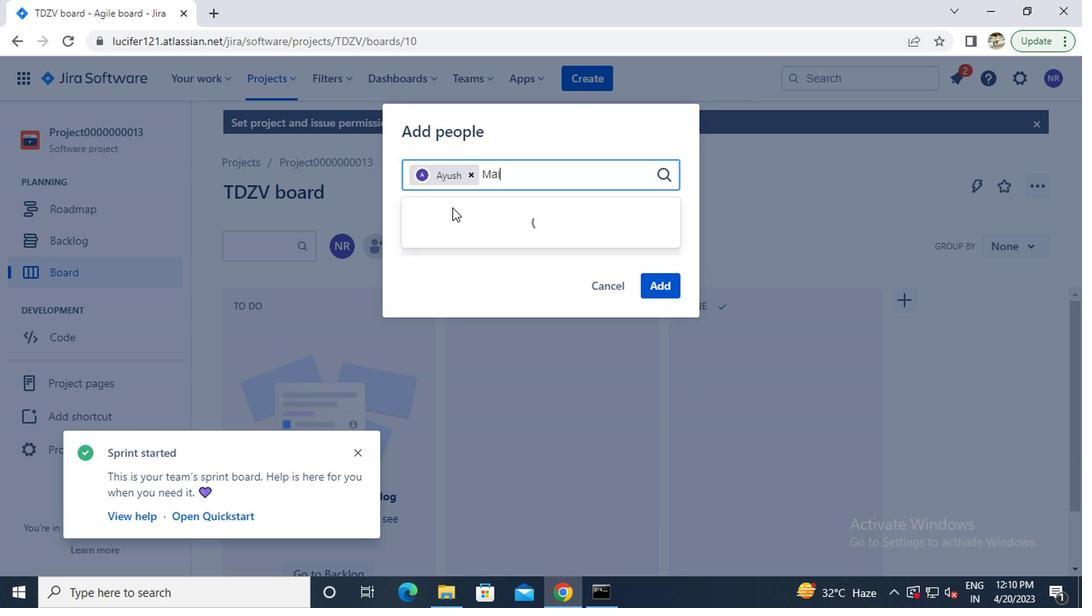 
Action: Mouse moved to (441, 246)
Screenshot: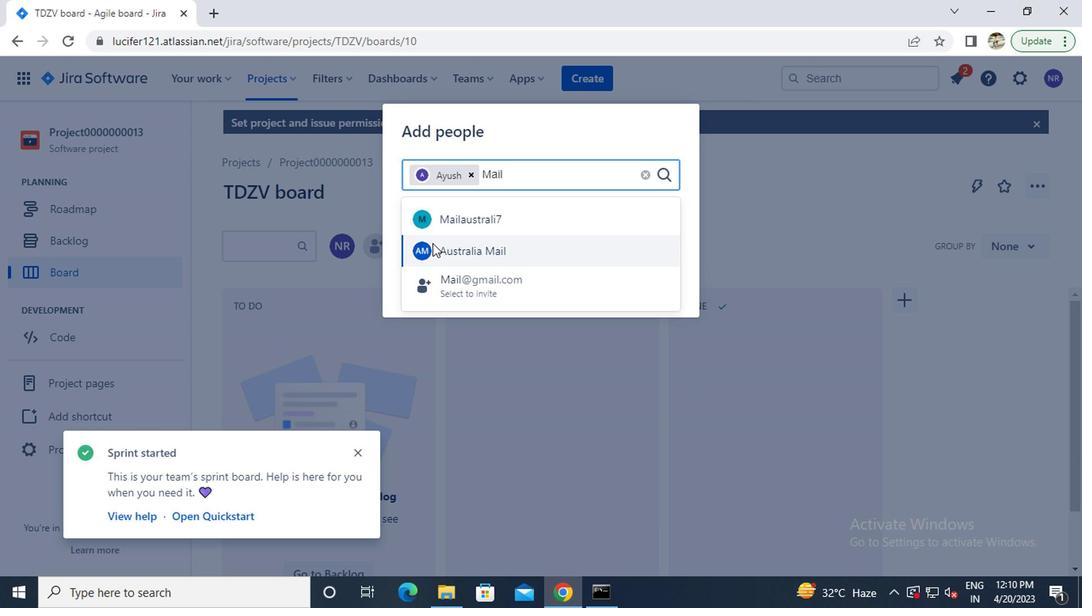 
Action: Mouse pressed left at (441, 246)
Screenshot: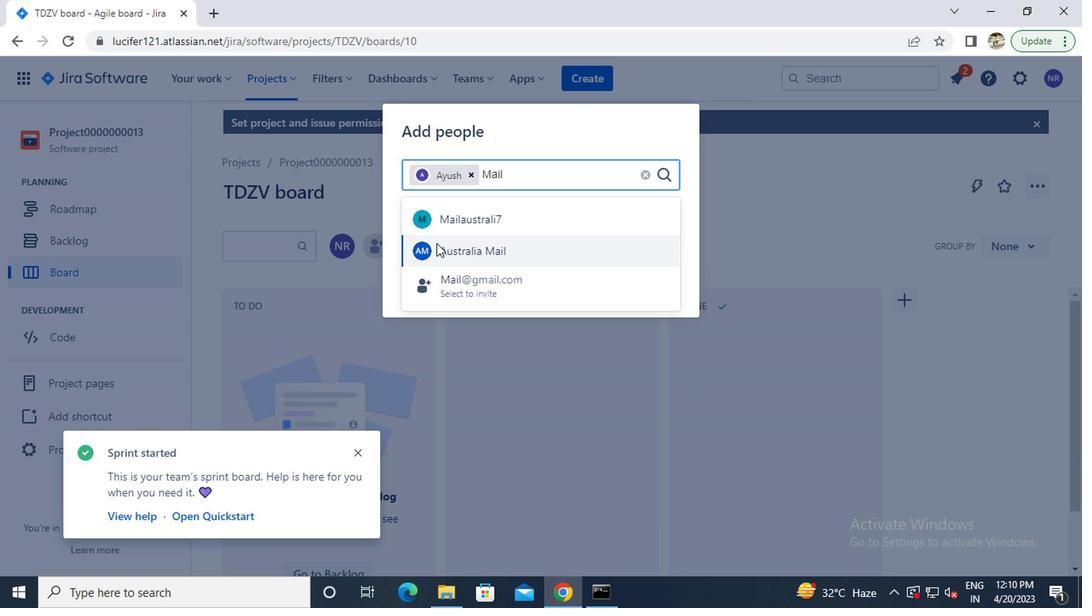 
Action: Mouse moved to (665, 307)
Screenshot: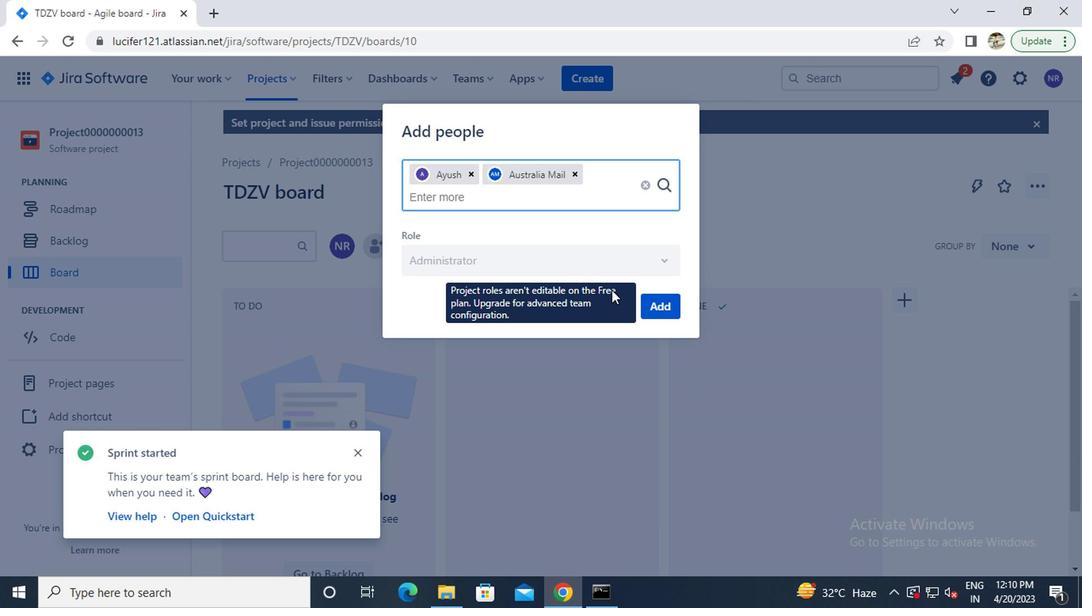 
Action: Mouse pressed left at (665, 307)
Screenshot: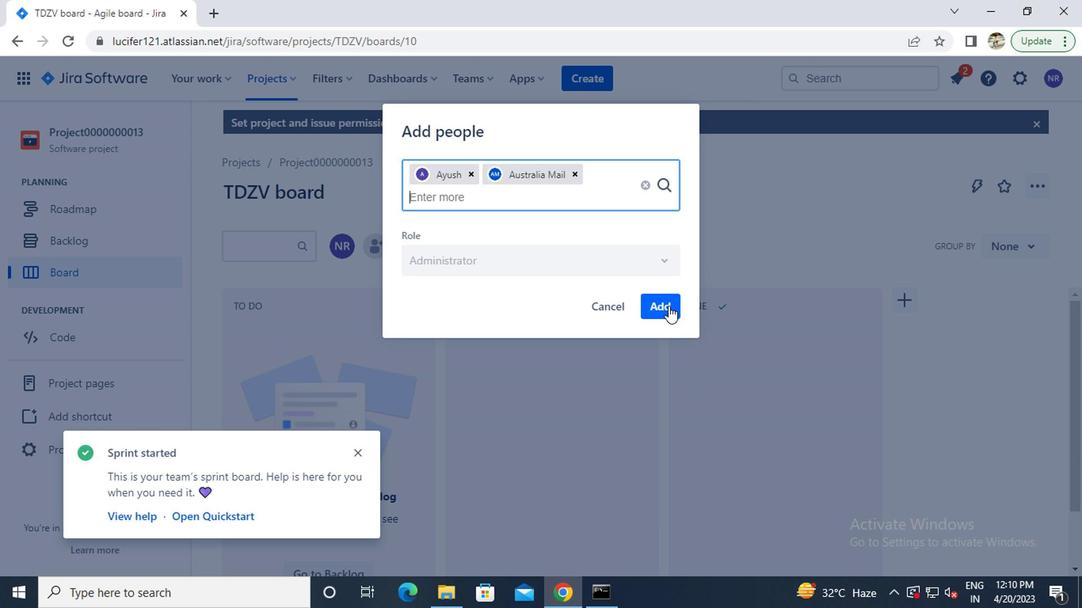 
